 Task: Look for space in Novaya Derevnya, Russia from 14th June, 2023 to 30th June, 2023 for 5 adults in price range Rs.8000 to Rs.12000. Place can be entire place or private room with 5 bedrooms having 5 beds and 5 bathrooms. Property type can be house, flat, guest house. Amenities needed are: wifi, TV, free parkinig on premises, gym, breakfast. Booking option can be shelf check-in. Required host language is English.
Action: Mouse moved to (475, 118)
Screenshot: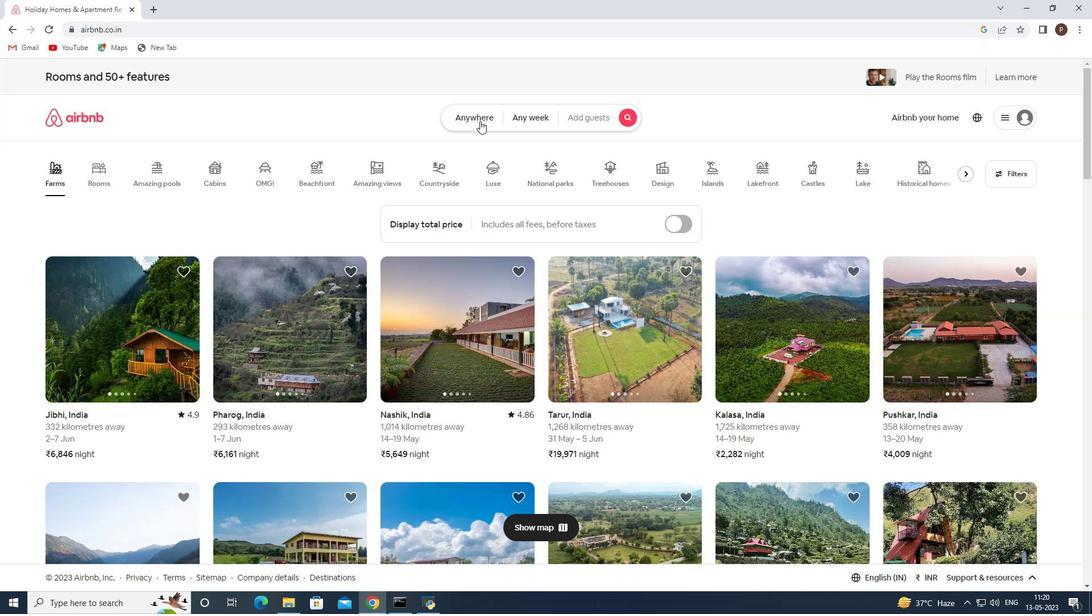 
Action: Mouse pressed left at (475, 118)
Screenshot: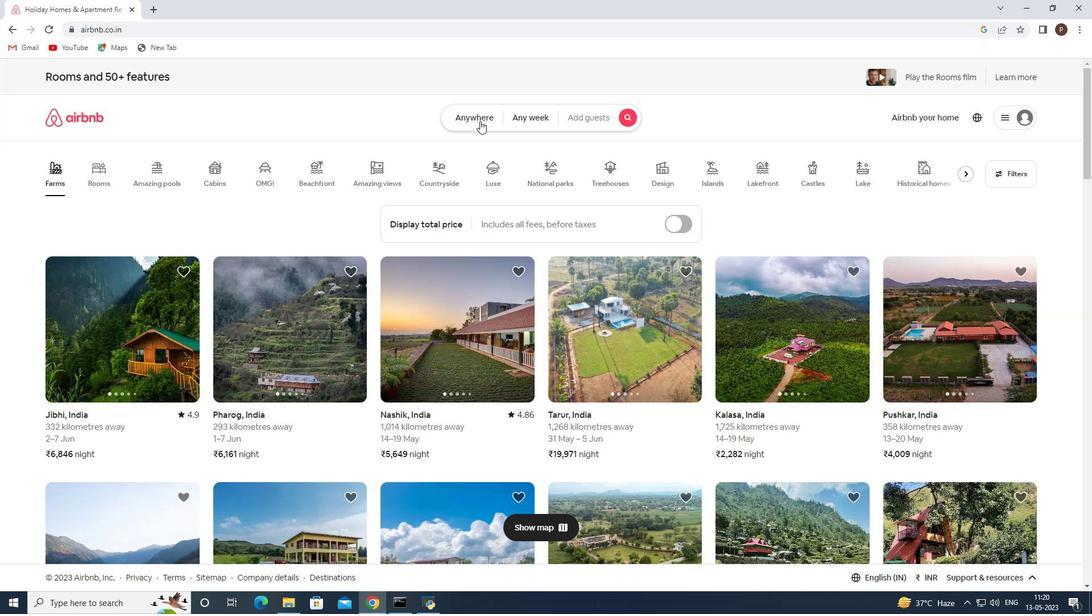 
Action: Mouse moved to (413, 166)
Screenshot: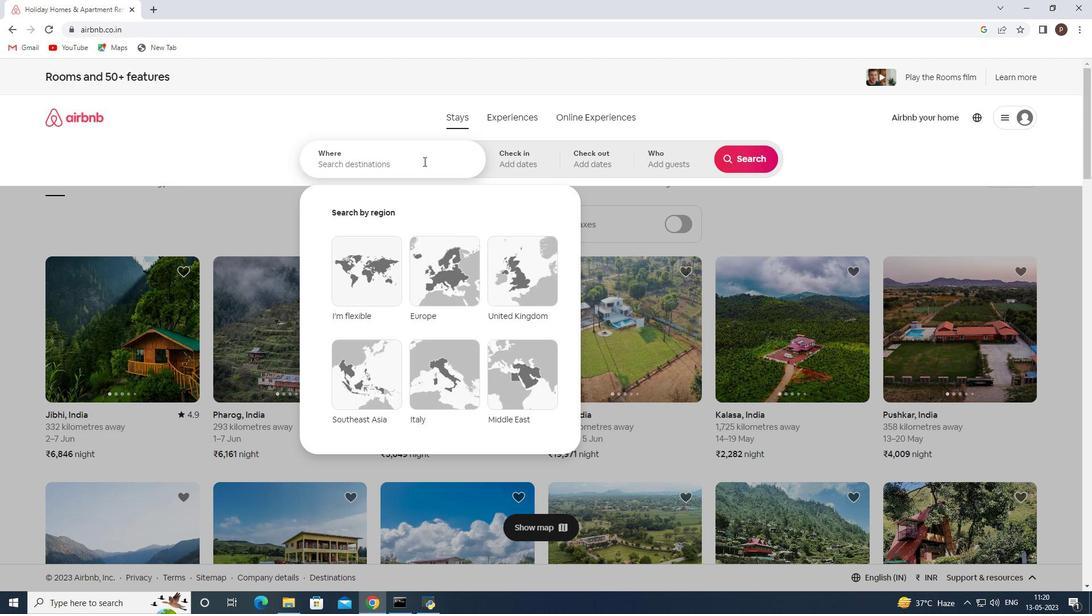 
Action: Mouse pressed left at (413, 166)
Screenshot: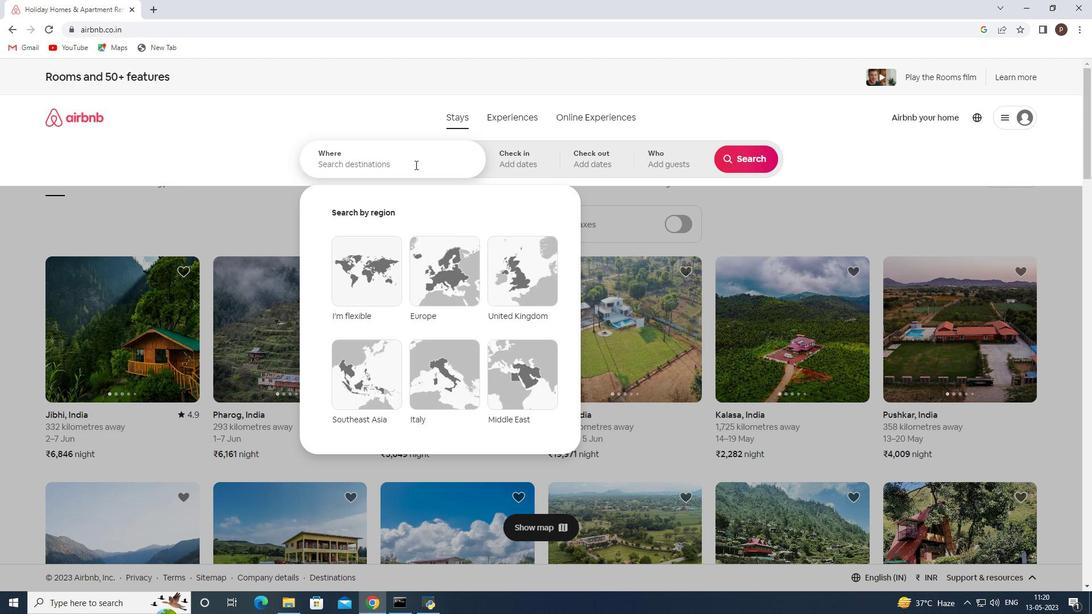 
Action: Key pressed <Key.caps_lock>N<Key.caps_lock>ovayaa<Key.backspace><Key.space><Key.caps_lock>D<Key.caps_lock>erevnya,<Key.space><Key.caps_lock>R<Key.caps_lock>ussia<Key.enter>
Screenshot: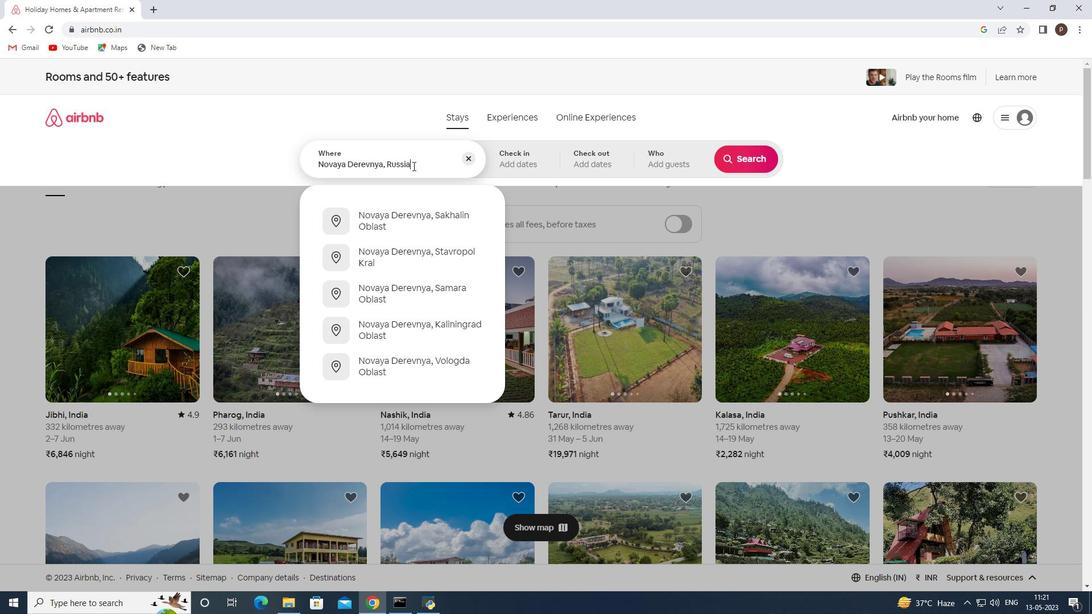 
Action: Mouse moved to (647, 353)
Screenshot: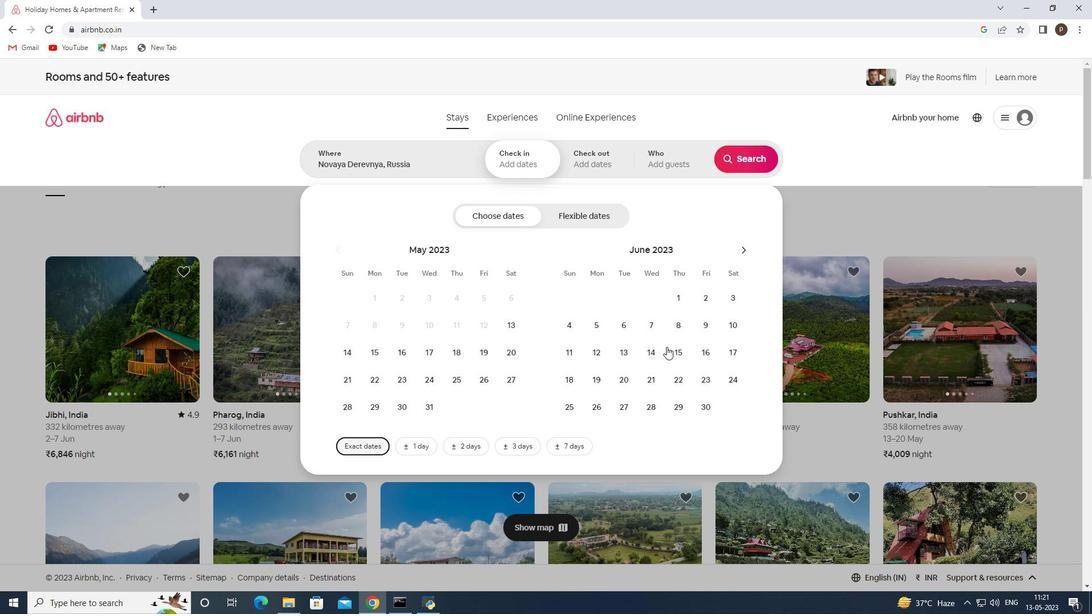 
Action: Mouse pressed left at (647, 353)
Screenshot: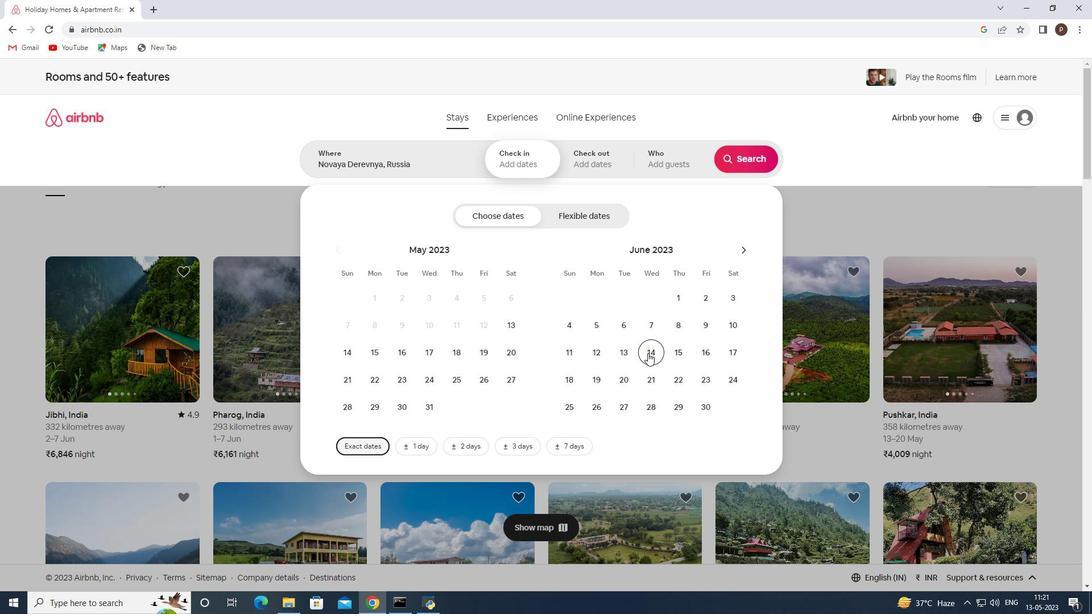 
Action: Mouse moved to (702, 407)
Screenshot: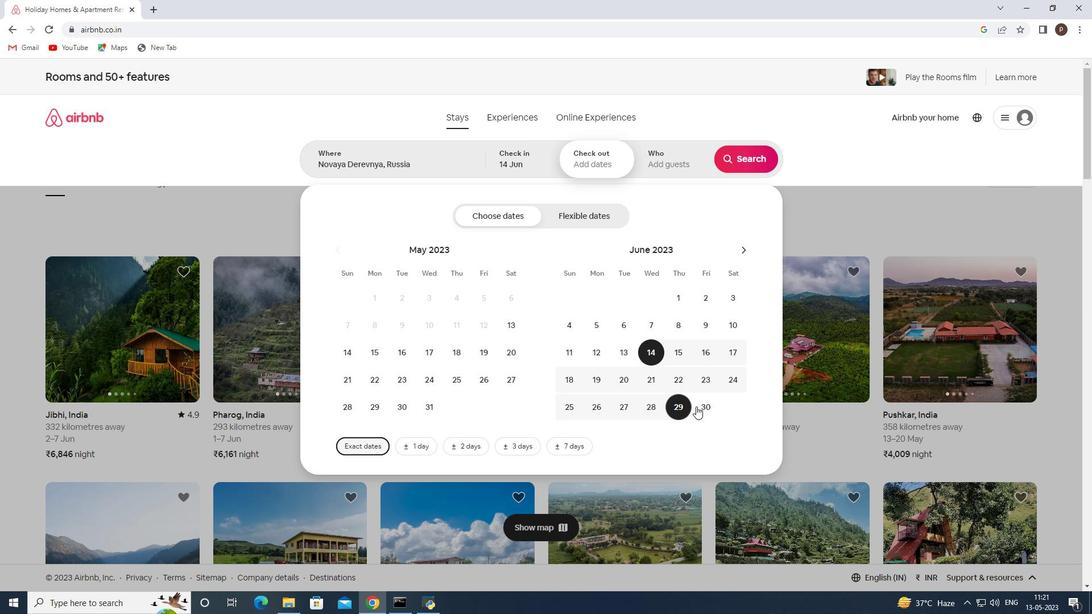 
Action: Mouse pressed left at (702, 407)
Screenshot: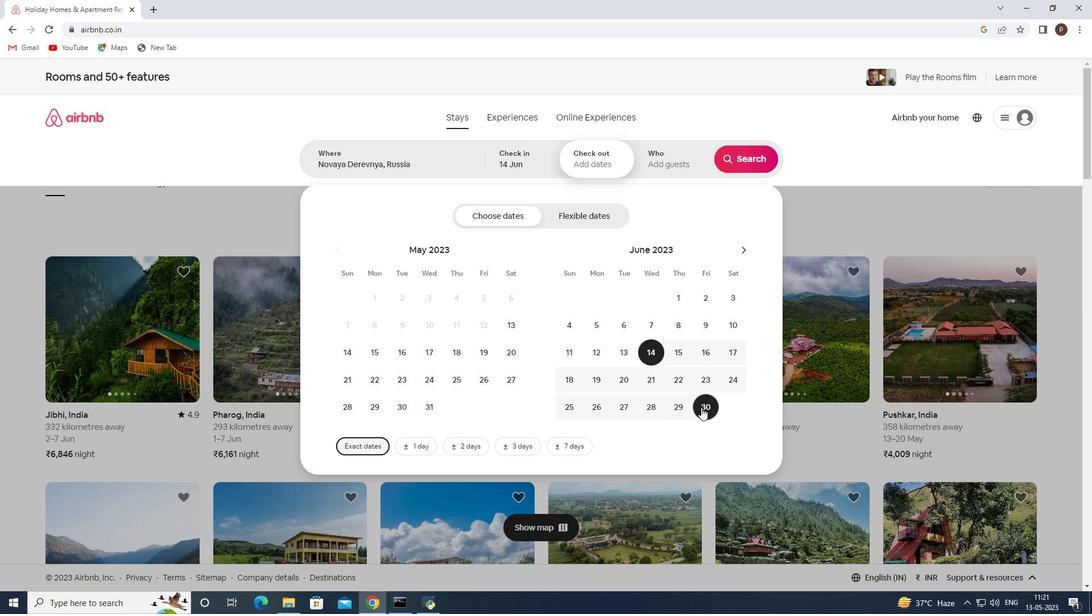
Action: Mouse moved to (656, 160)
Screenshot: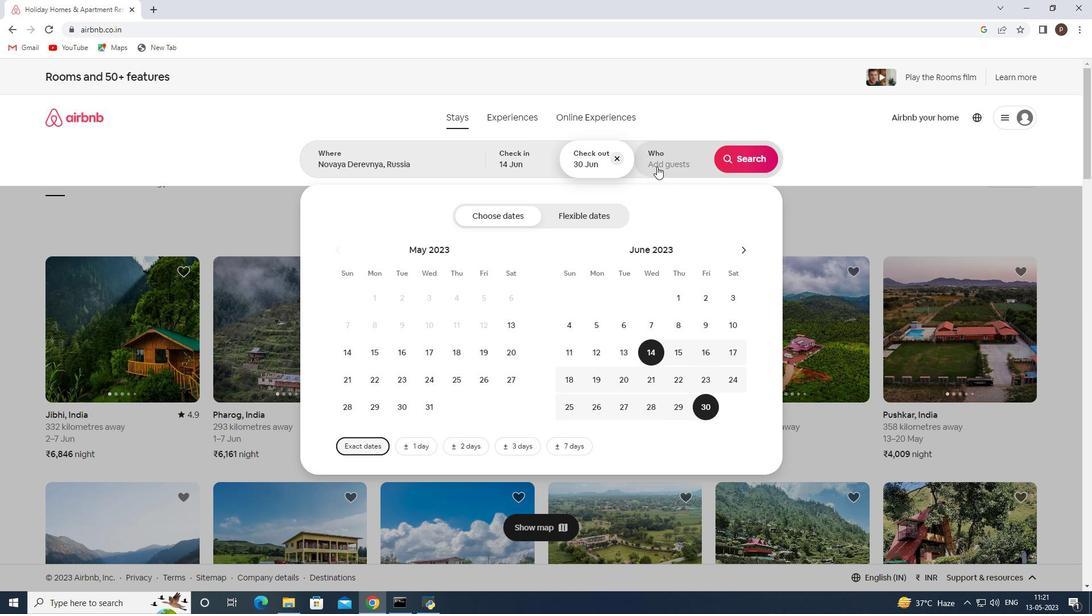 
Action: Mouse pressed left at (656, 160)
Screenshot: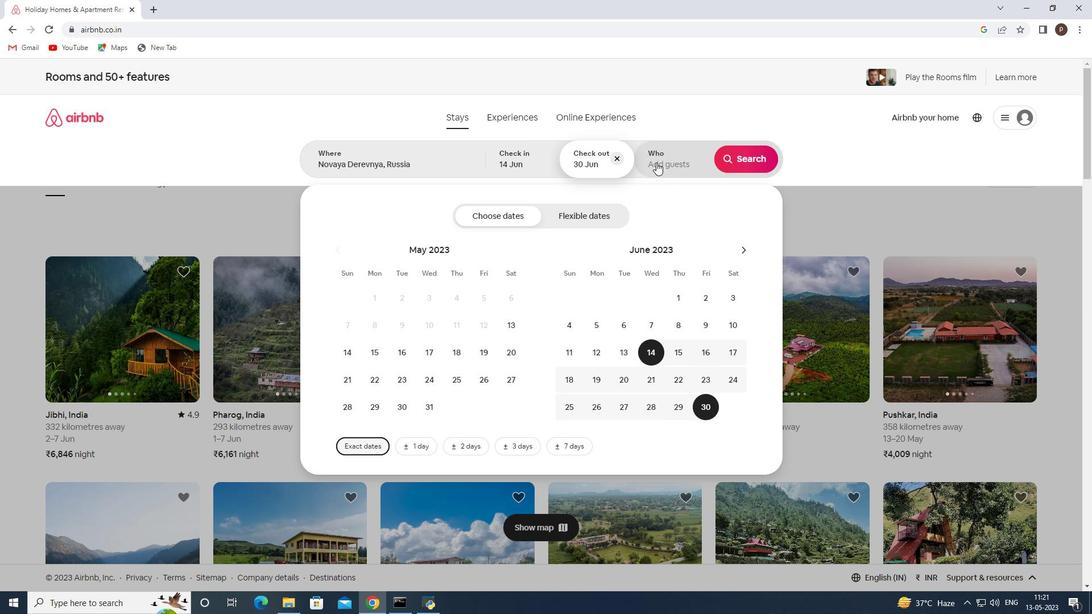 
Action: Mouse moved to (746, 219)
Screenshot: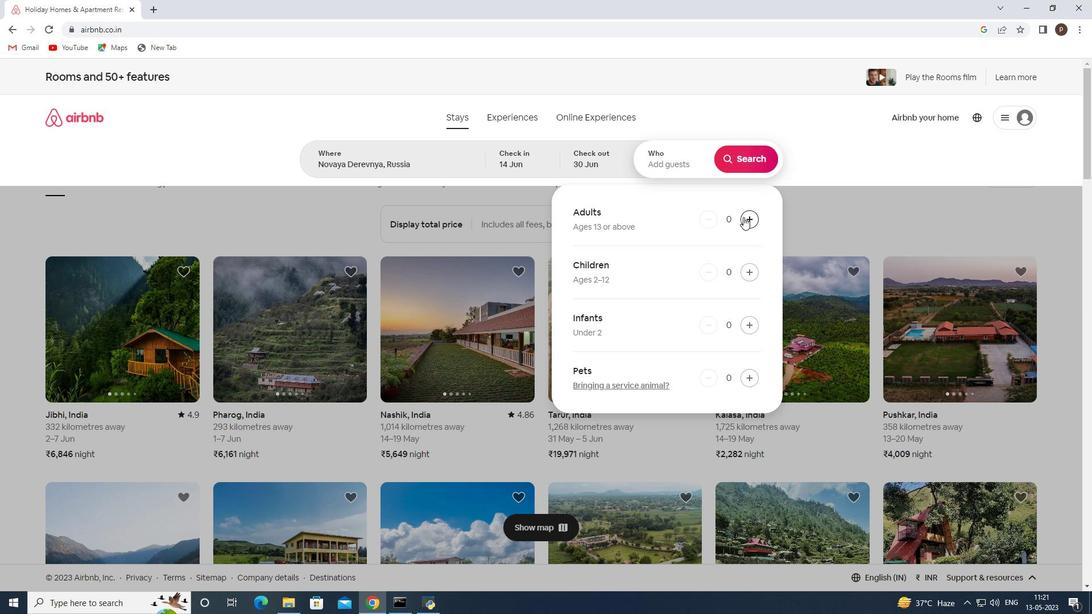 
Action: Mouse pressed left at (746, 219)
Screenshot: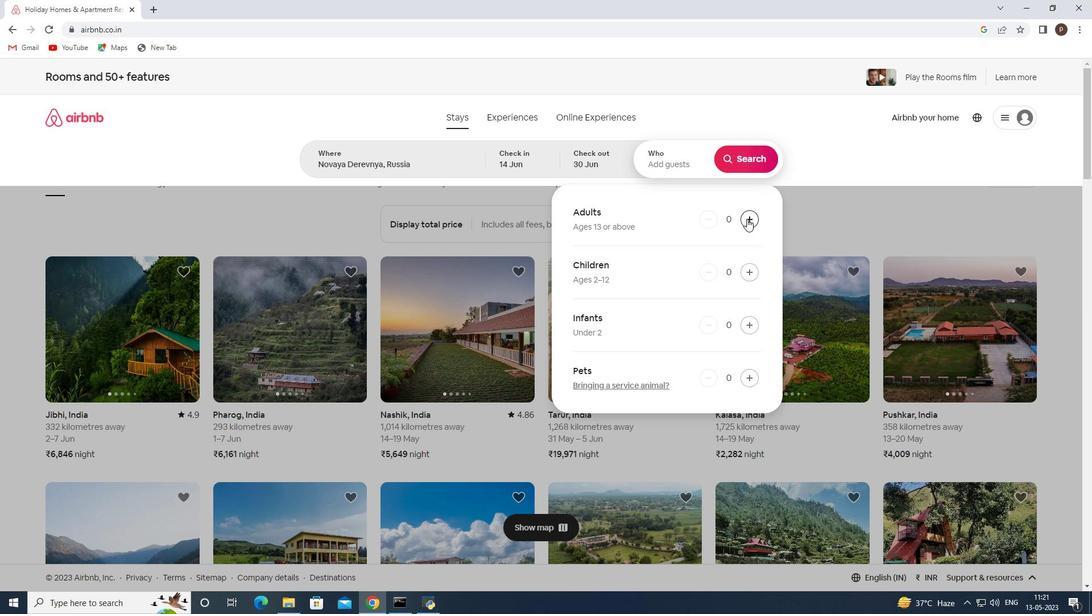 
Action: Mouse pressed left at (746, 219)
Screenshot: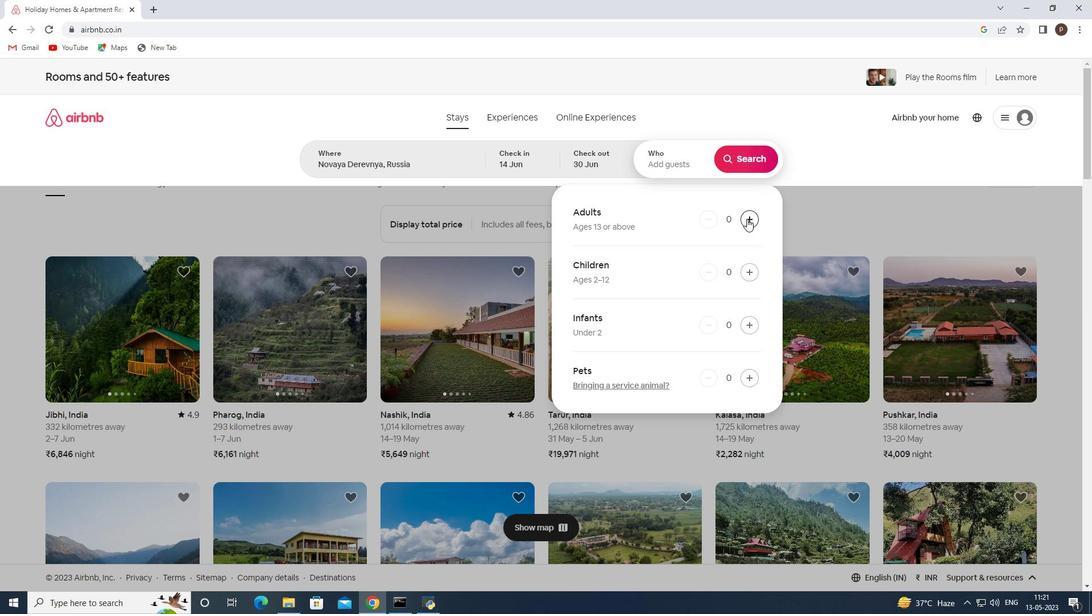 
Action: Mouse pressed left at (746, 219)
Screenshot: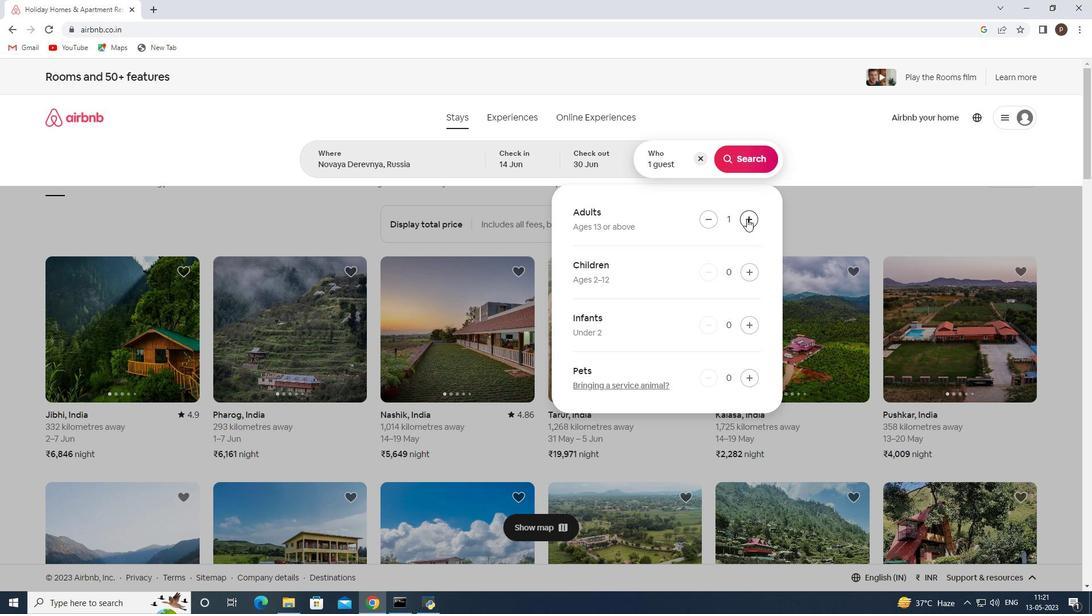 
Action: Mouse pressed left at (746, 219)
Screenshot: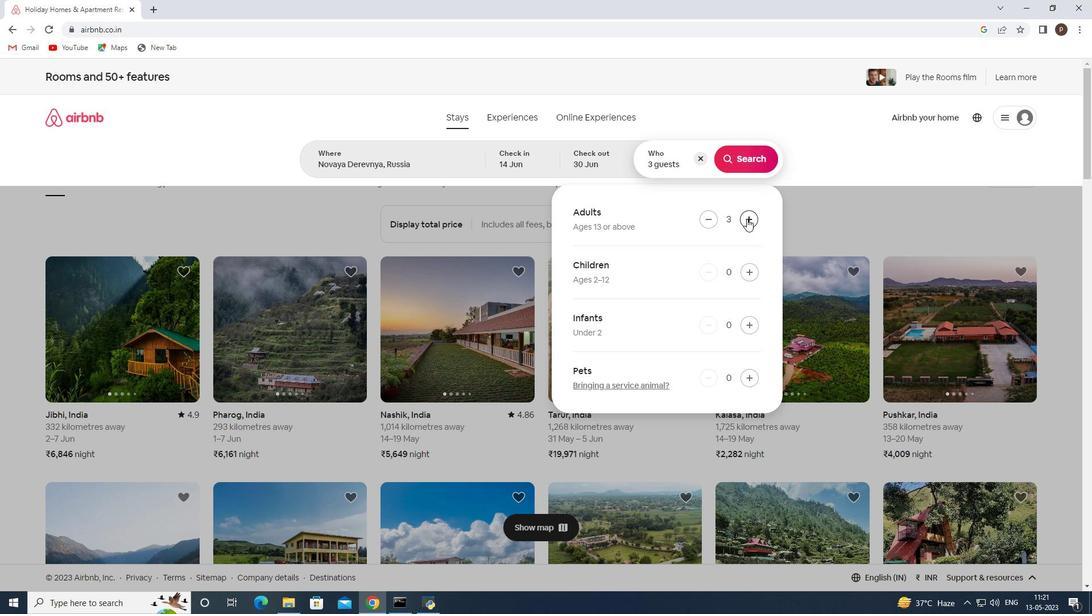 
Action: Mouse pressed left at (746, 219)
Screenshot: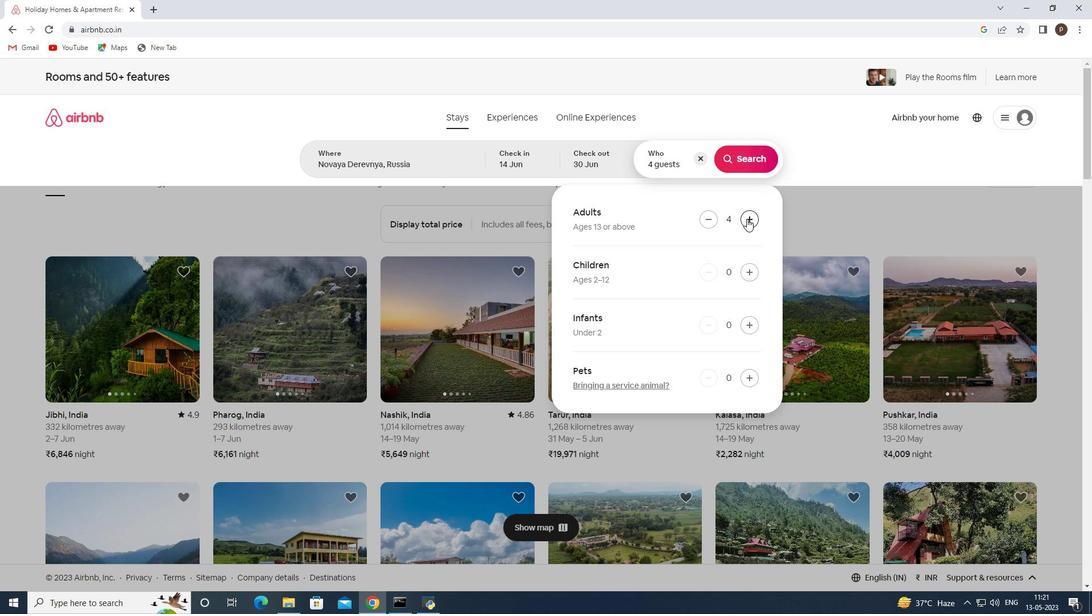 
Action: Mouse moved to (760, 164)
Screenshot: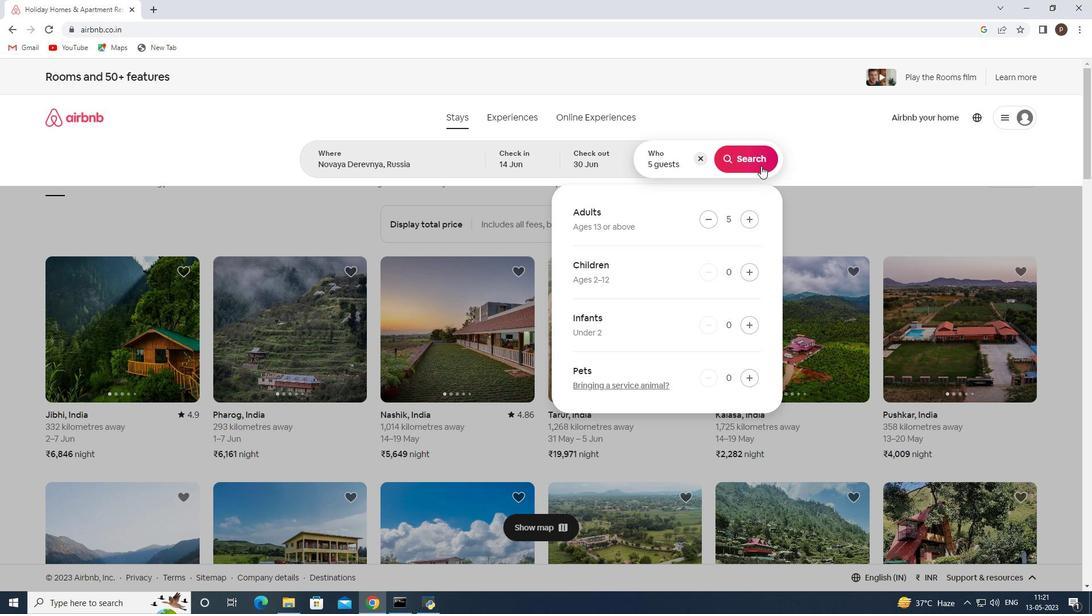 
Action: Mouse pressed left at (760, 164)
Screenshot: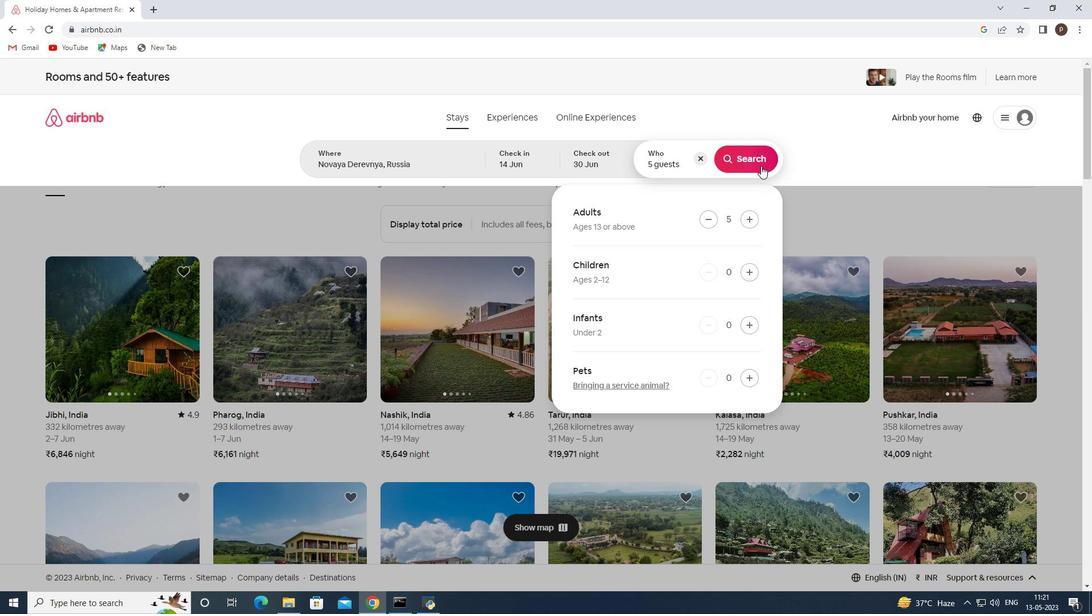 
Action: Mouse moved to (1027, 129)
Screenshot: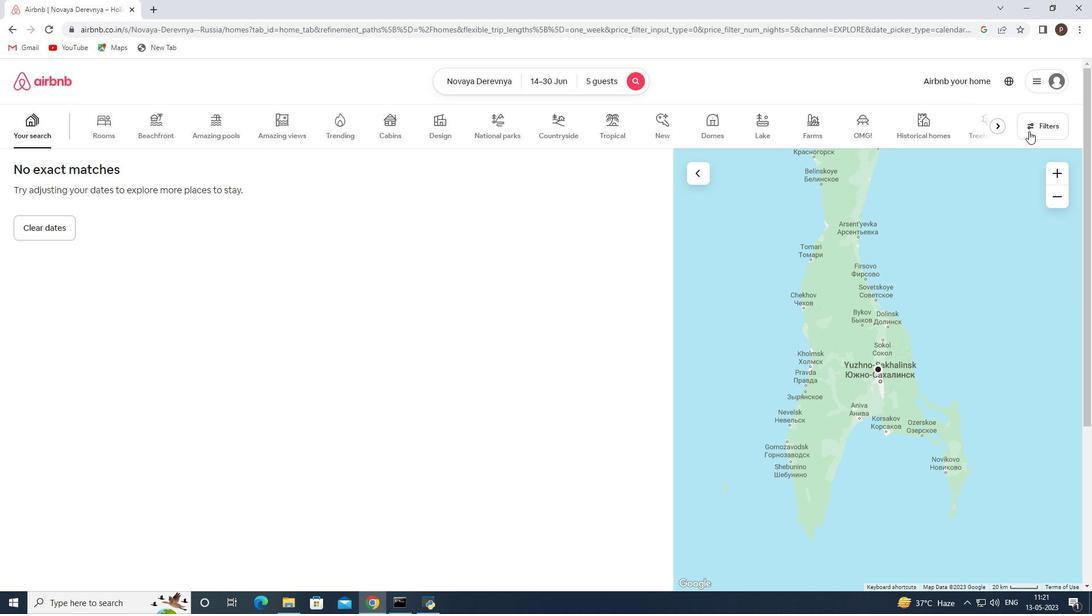 
Action: Mouse pressed left at (1027, 129)
Screenshot: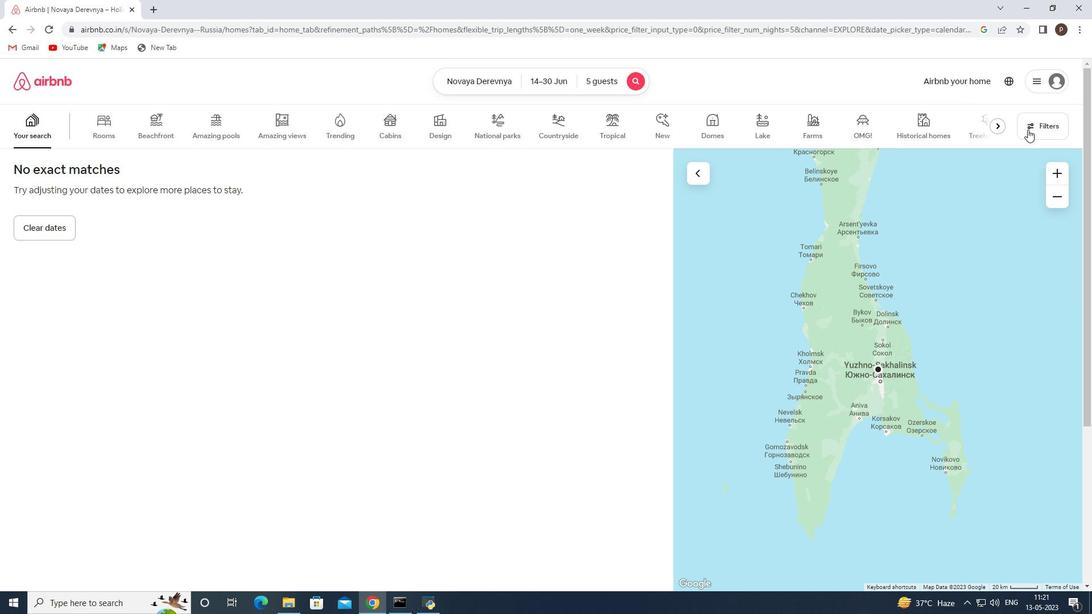 
Action: Mouse moved to (390, 403)
Screenshot: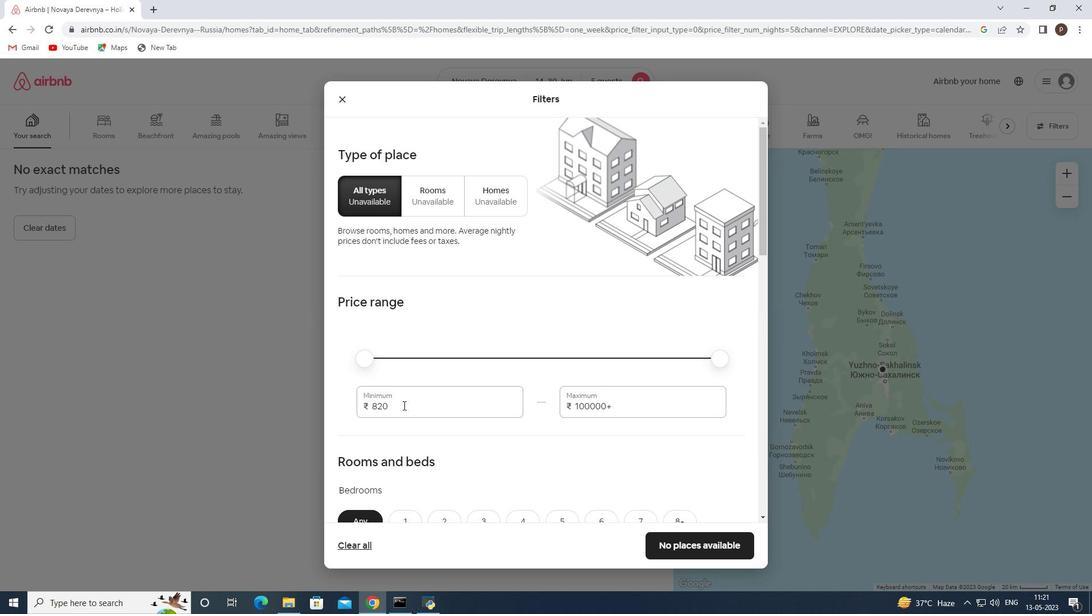 
Action: Mouse pressed left at (390, 403)
Screenshot: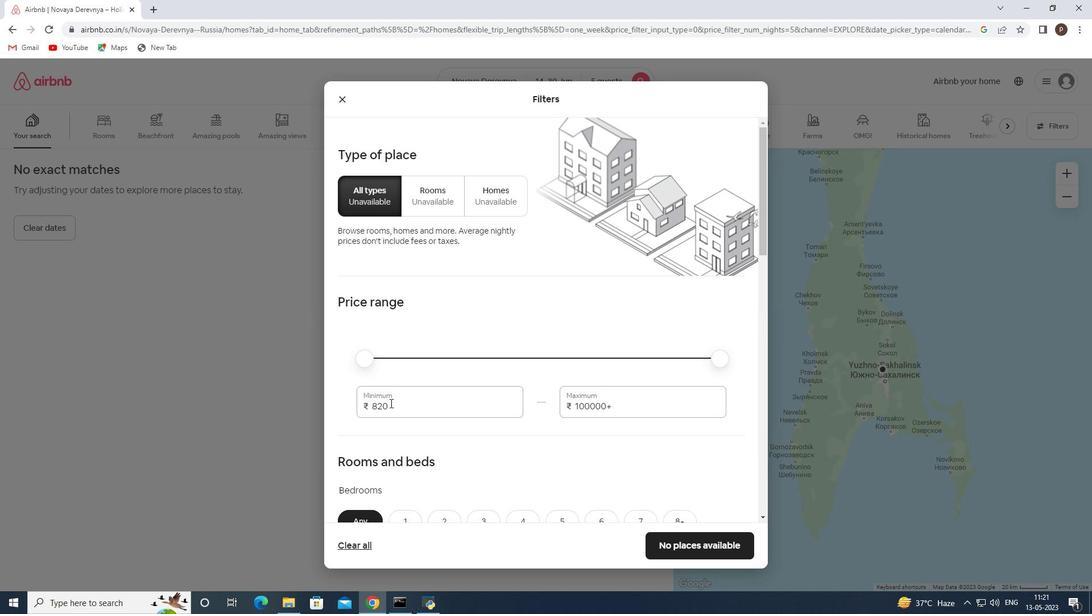 
Action: Mouse pressed left at (390, 403)
Screenshot: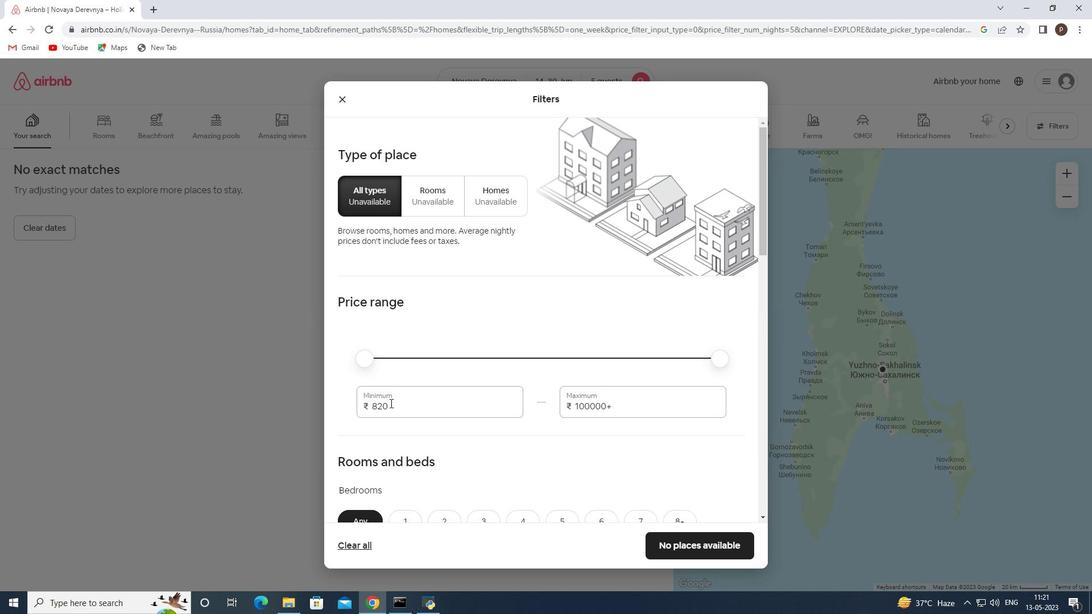
Action: Key pressed 8000<Key.tab>12000
Screenshot: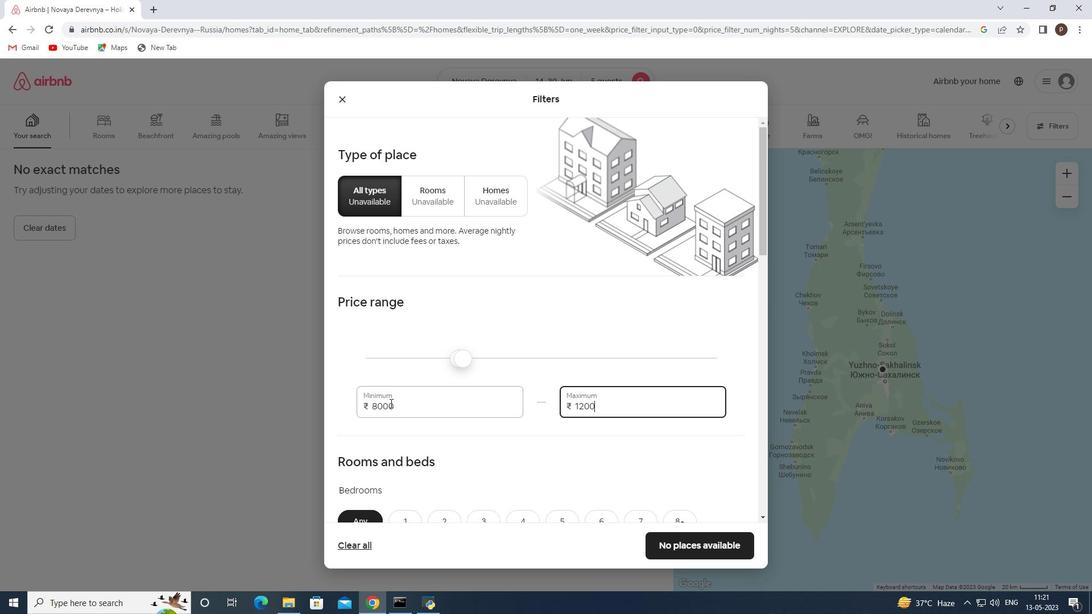 
Action: Mouse scrolled (390, 402) with delta (0, 0)
Screenshot: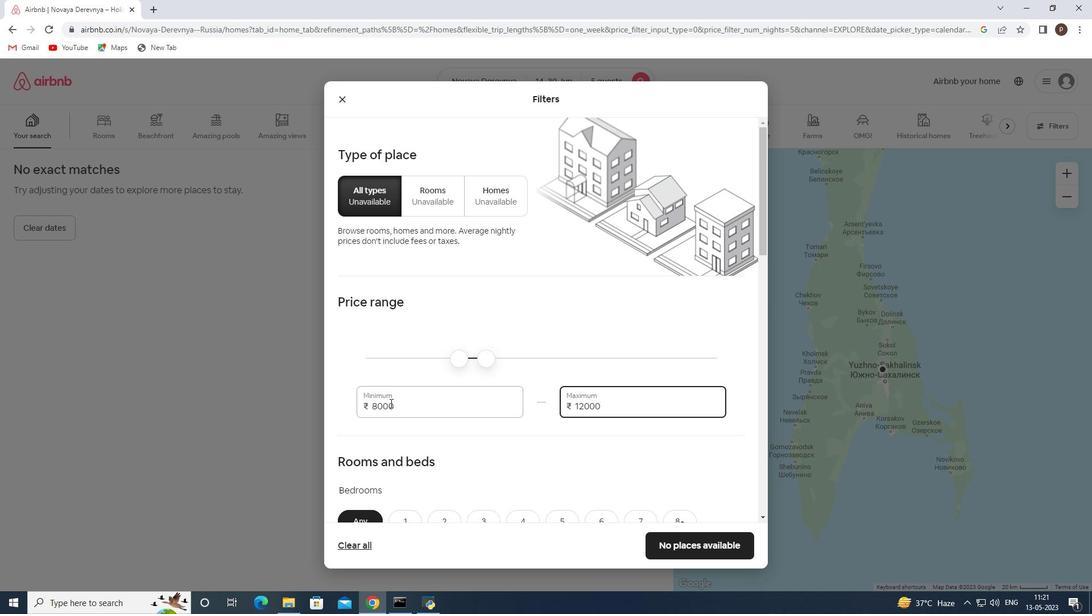 
Action: Mouse moved to (409, 391)
Screenshot: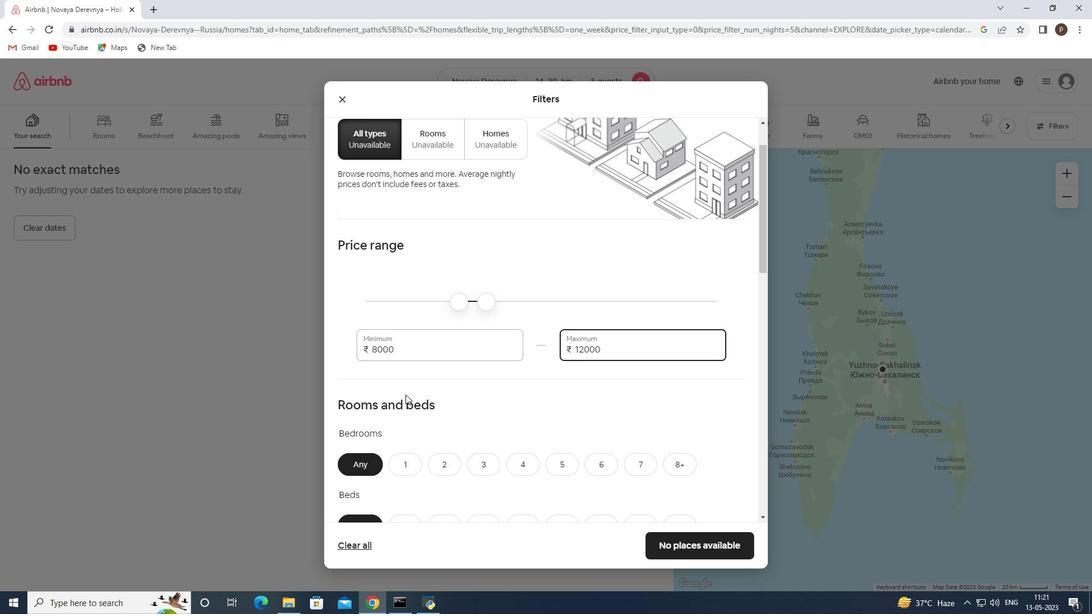 
Action: Mouse scrolled (409, 390) with delta (0, 0)
Screenshot: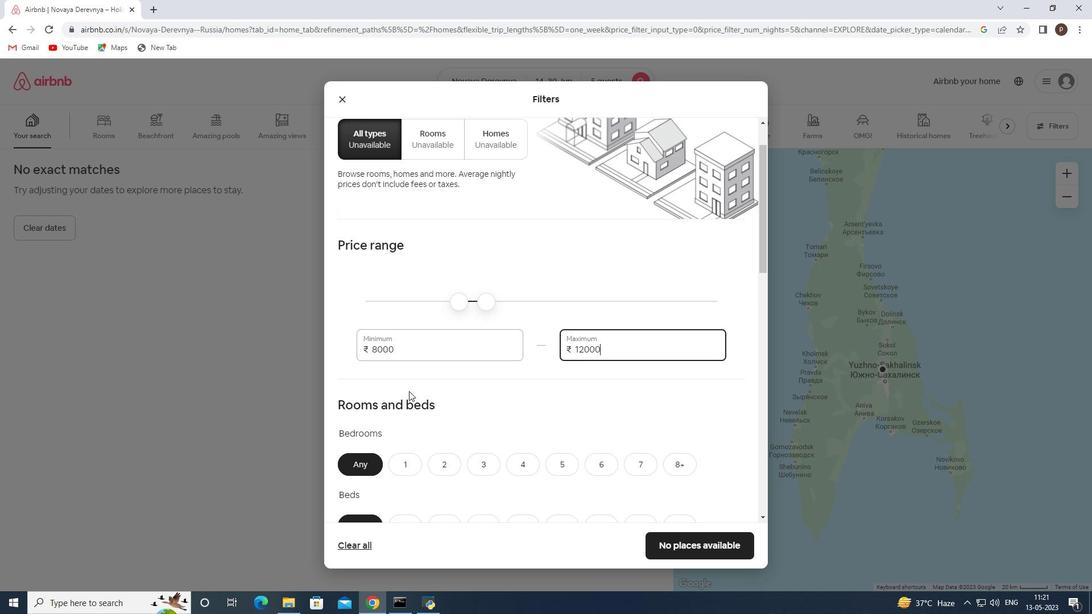 
Action: Mouse scrolled (409, 390) with delta (0, 0)
Screenshot: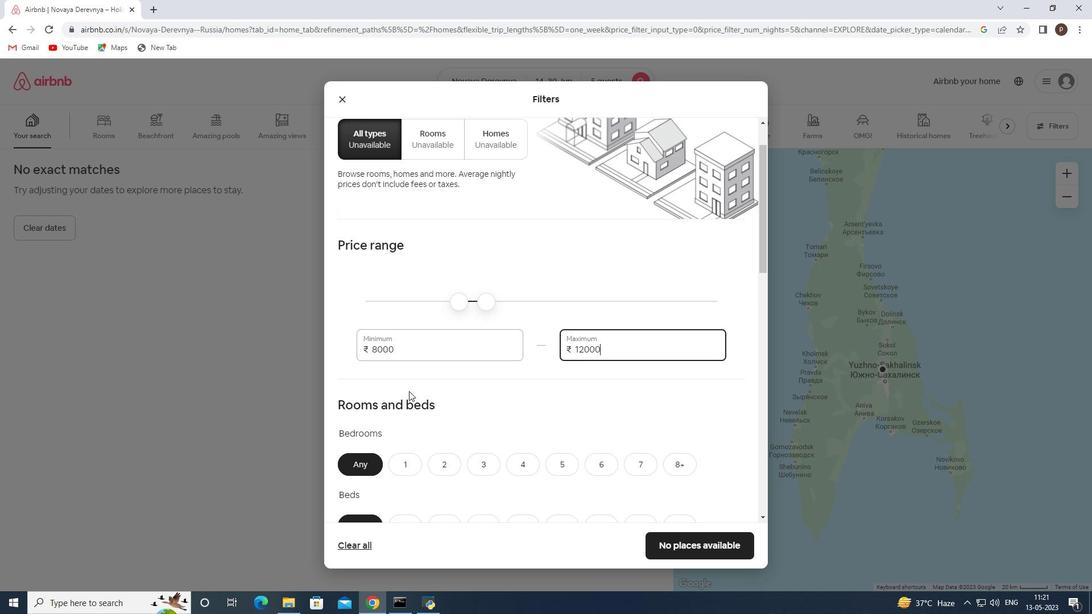 
Action: Mouse scrolled (409, 390) with delta (0, 0)
Screenshot: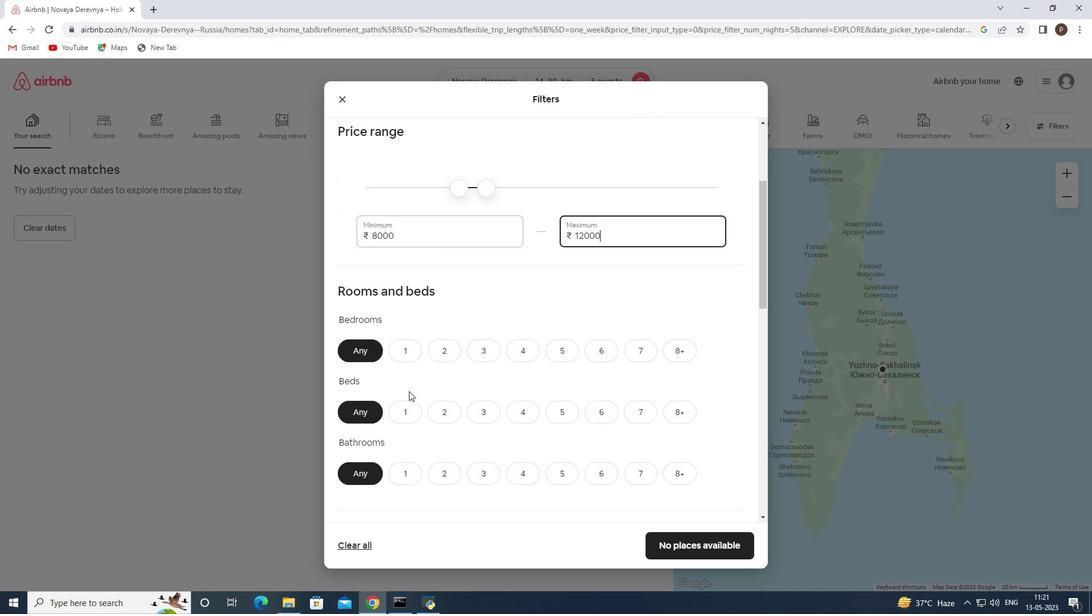 
Action: Mouse moved to (562, 303)
Screenshot: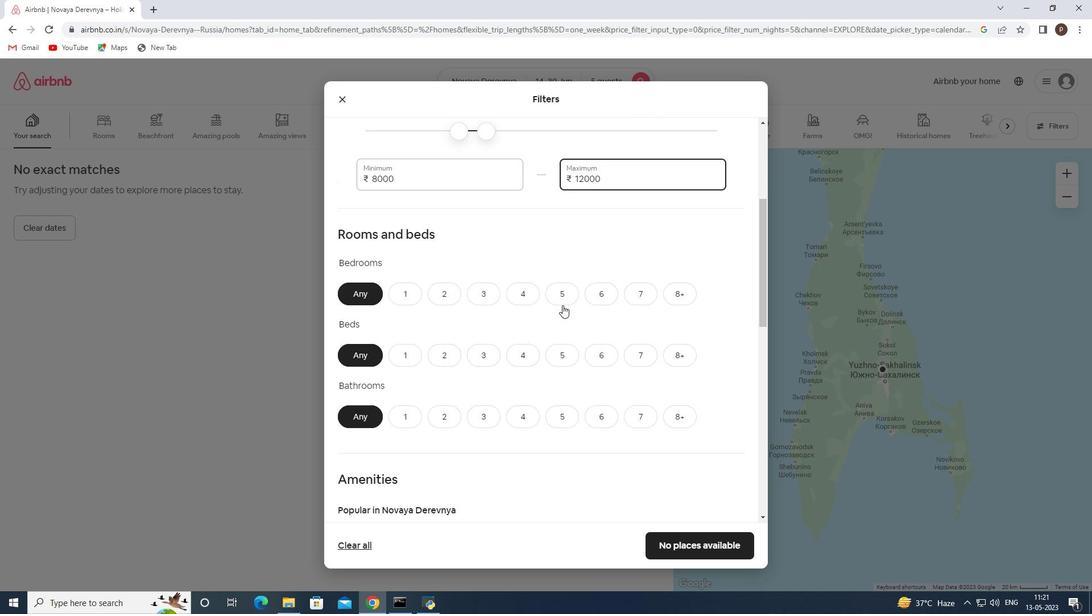 
Action: Mouse pressed left at (562, 303)
Screenshot: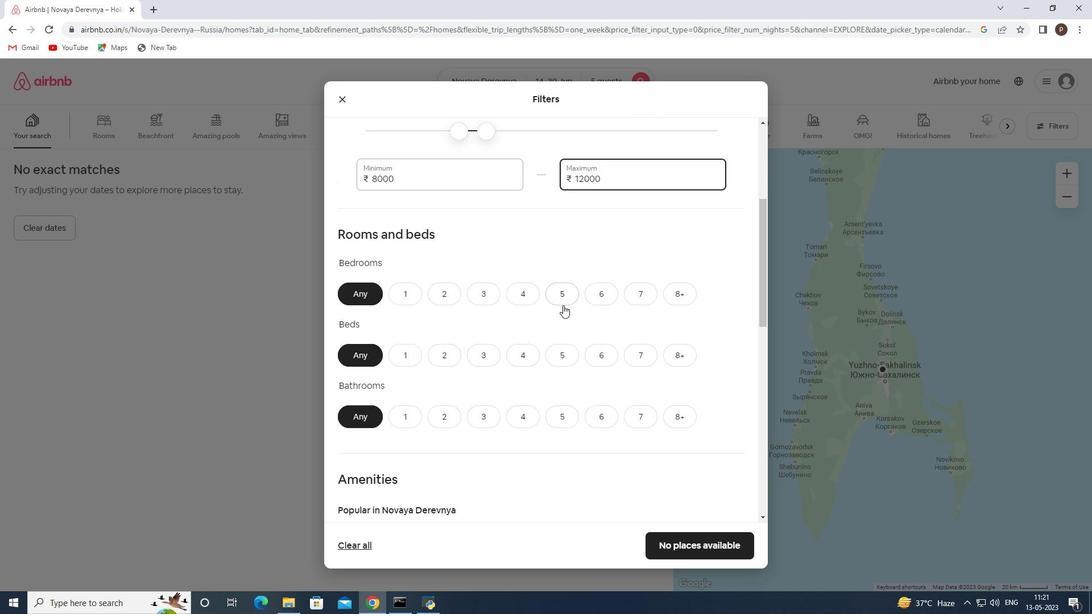 
Action: Mouse moved to (571, 361)
Screenshot: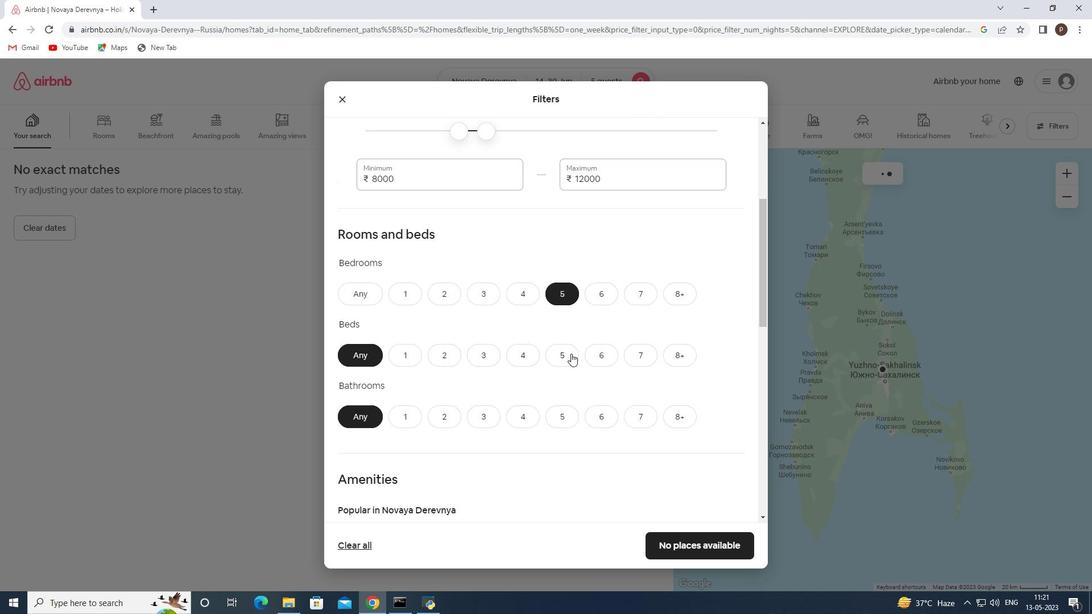 
Action: Mouse pressed left at (571, 361)
Screenshot: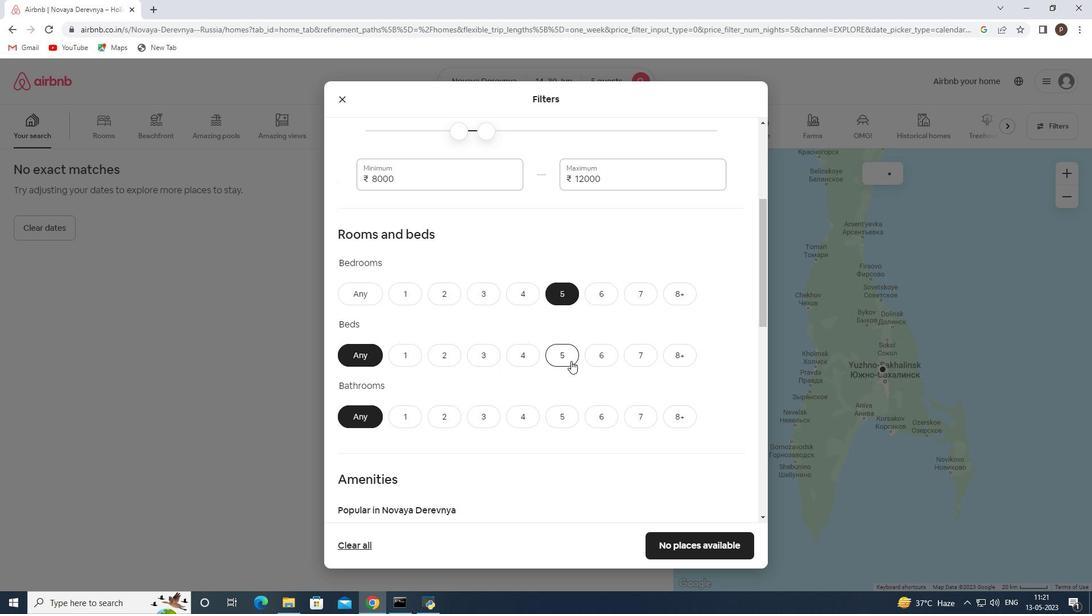 
Action: Mouse moved to (567, 418)
Screenshot: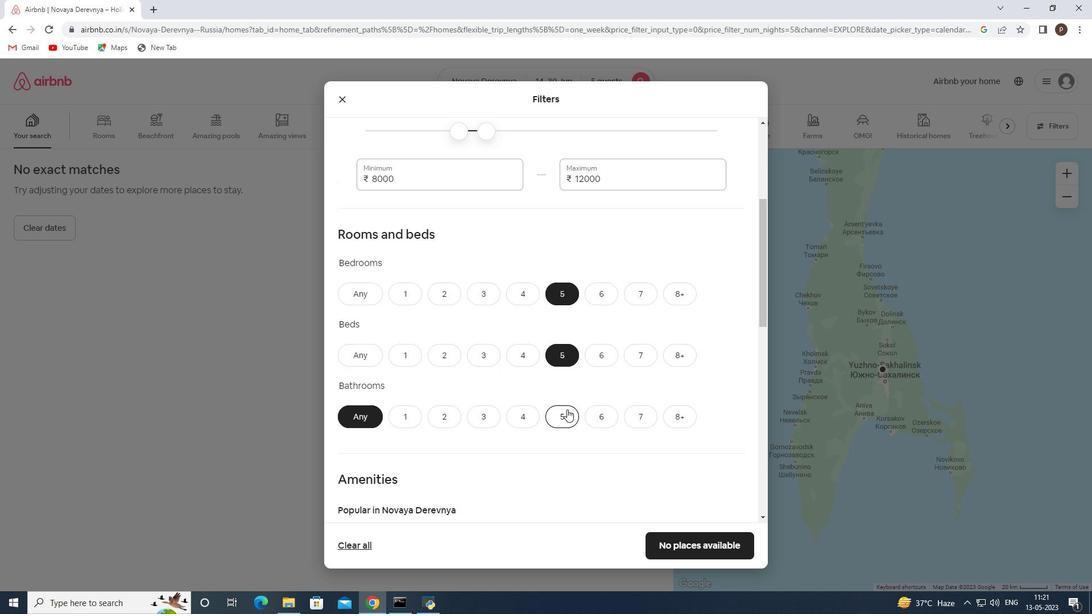 
Action: Mouse pressed left at (567, 418)
Screenshot: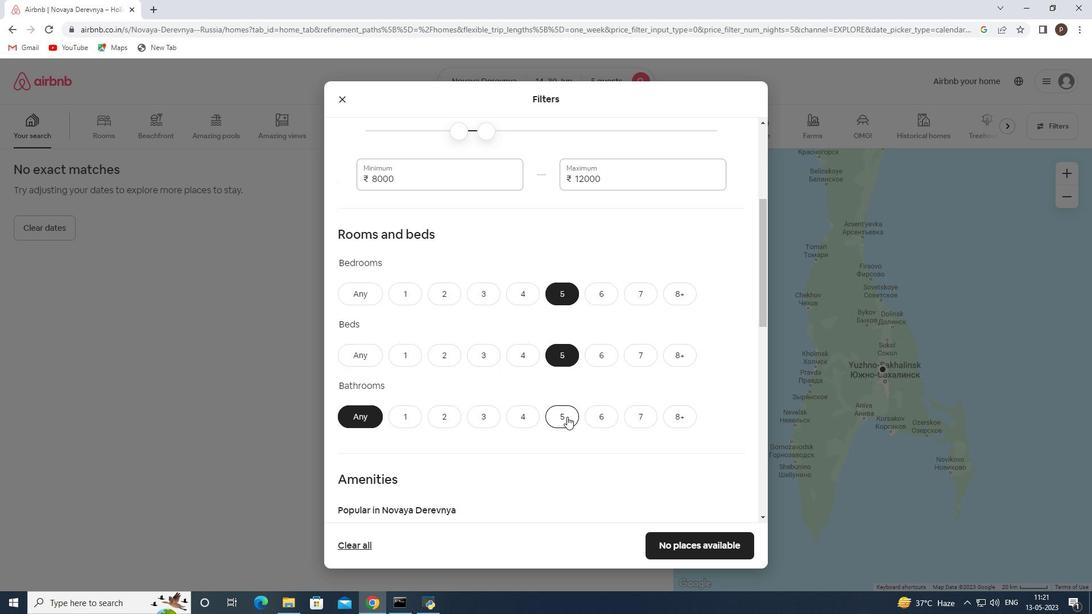 
Action: Mouse scrolled (567, 417) with delta (0, 0)
Screenshot: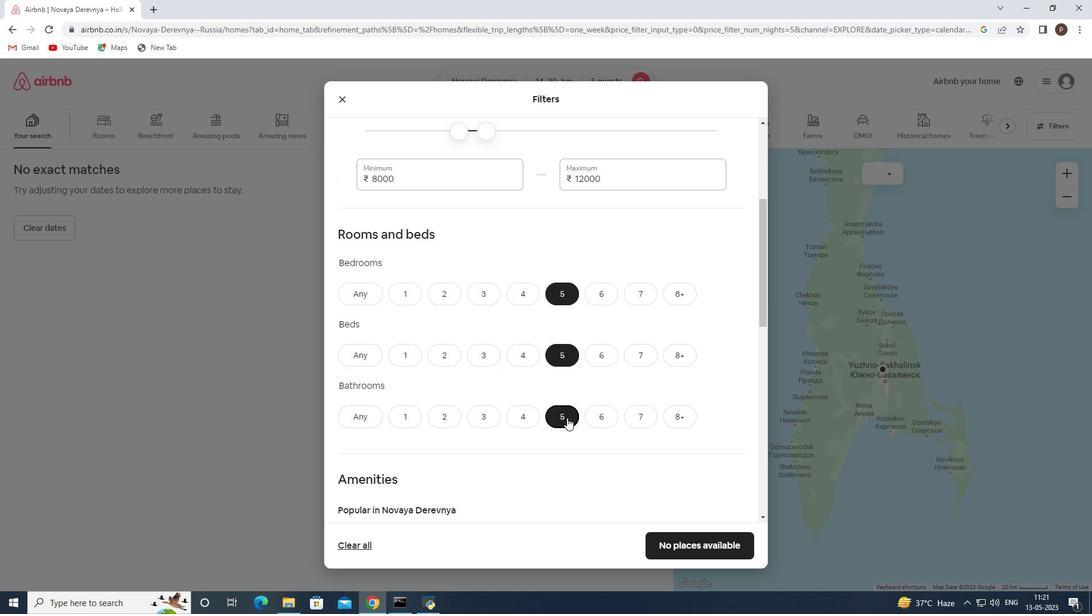 
Action: Mouse scrolled (567, 417) with delta (0, 0)
Screenshot: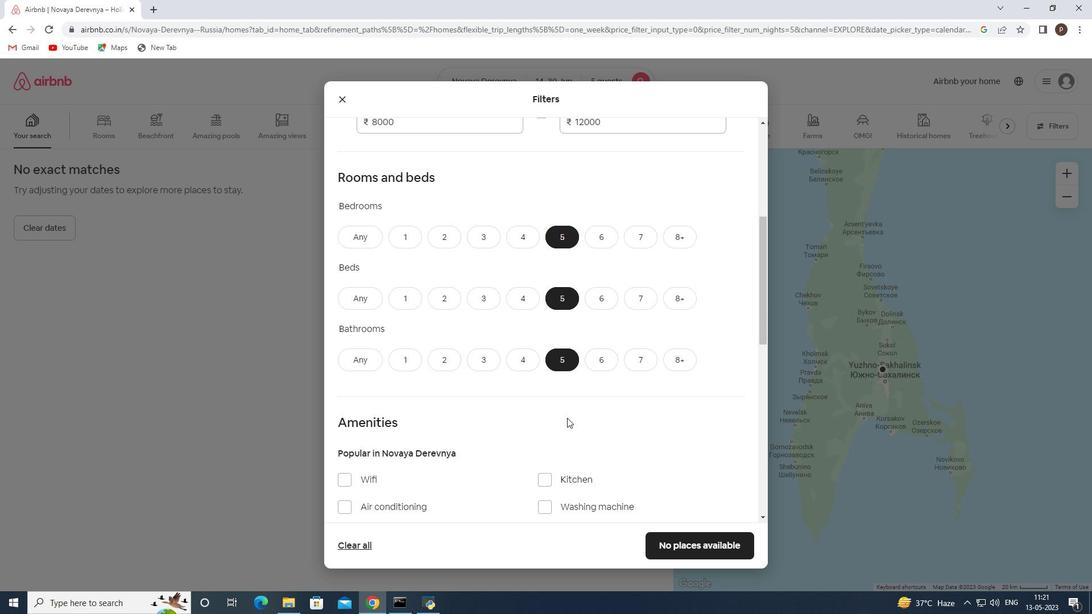 
Action: Mouse moved to (556, 405)
Screenshot: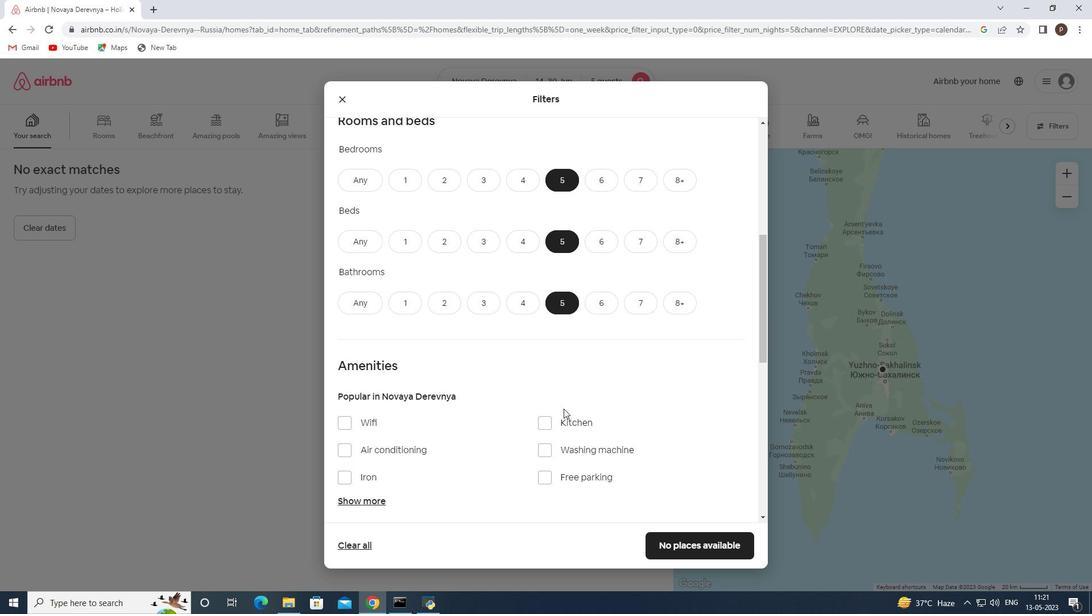 
Action: Mouse scrolled (556, 404) with delta (0, 0)
Screenshot: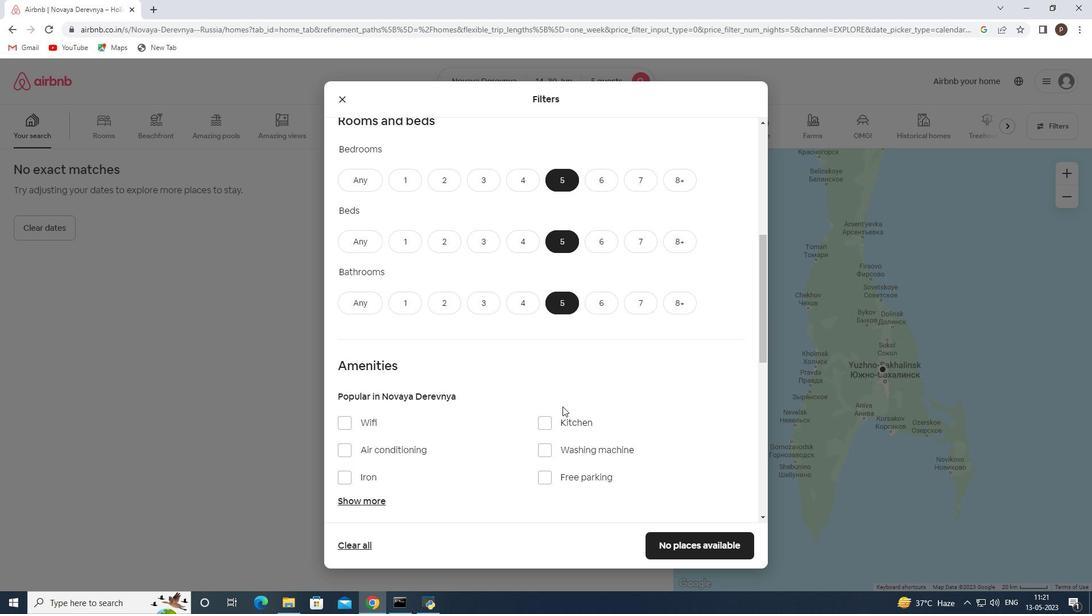 
Action: Mouse moved to (343, 366)
Screenshot: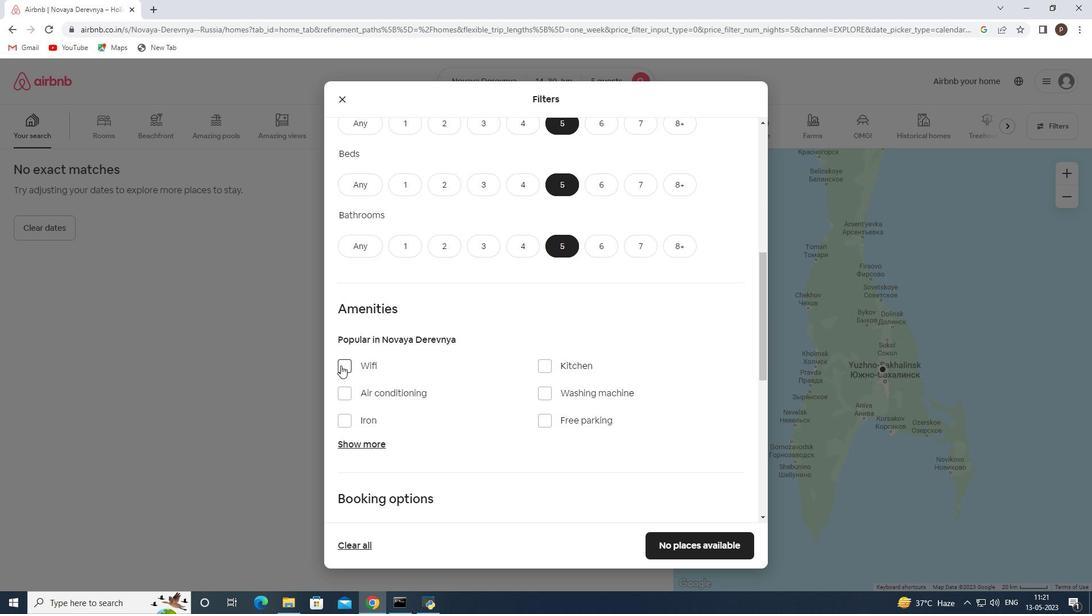 
Action: Mouse pressed left at (343, 366)
Screenshot: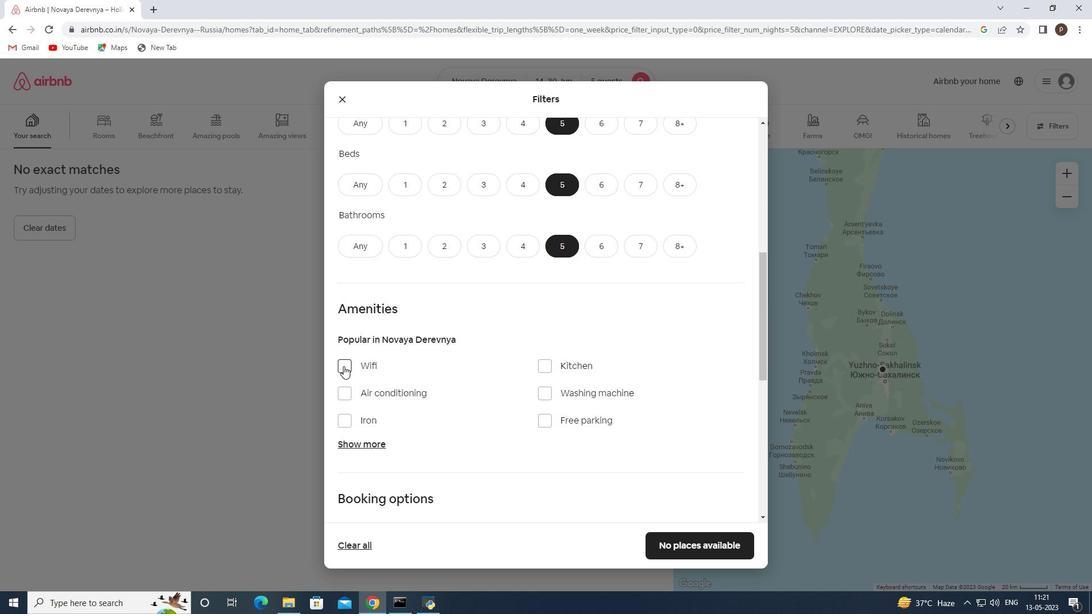 
Action: Mouse moved to (534, 420)
Screenshot: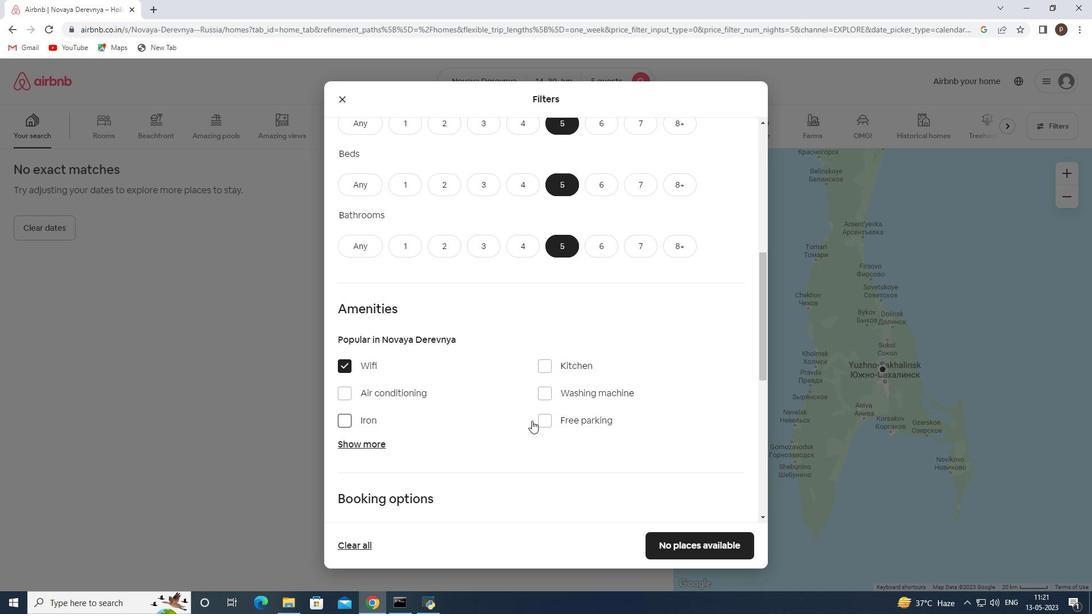 
Action: Mouse pressed left at (534, 420)
Screenshot: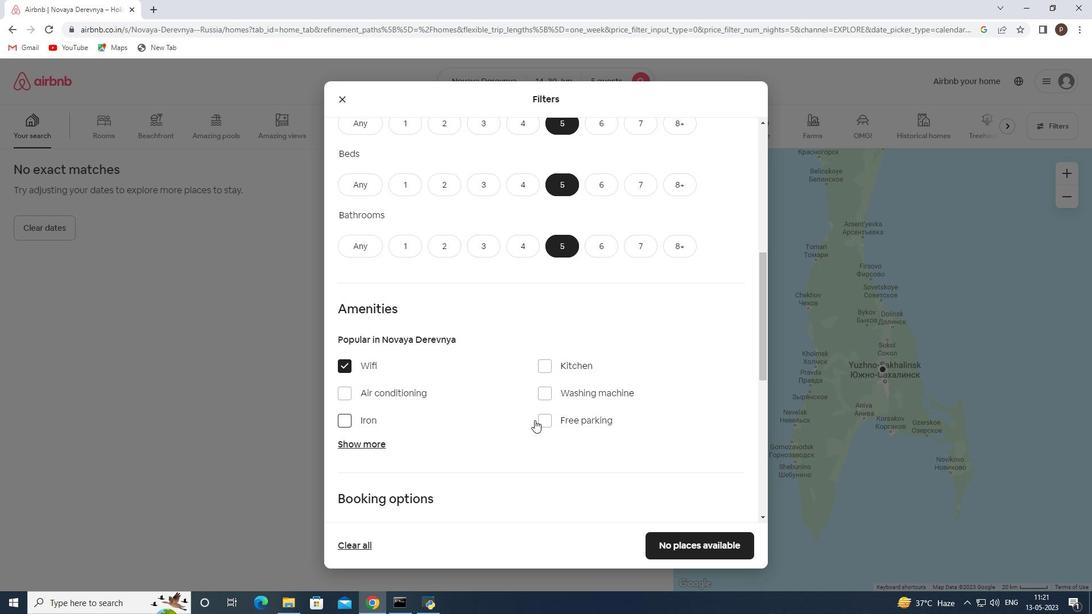 
Action: Mouse moved to (538, 420)
Screenshot: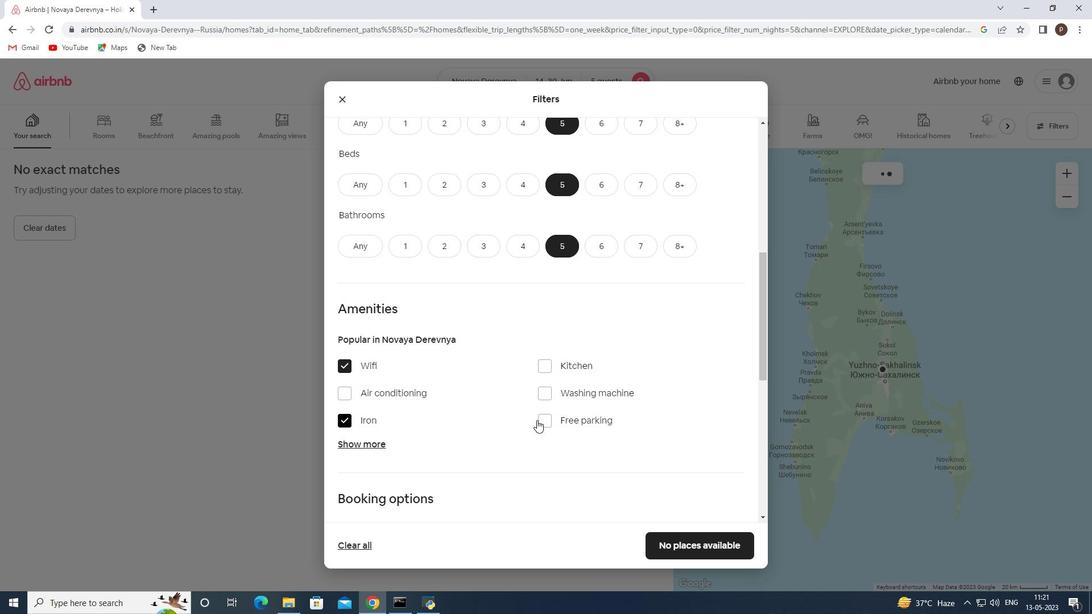 
Action: Mouse pressed left at (538, 420)
Screenshot: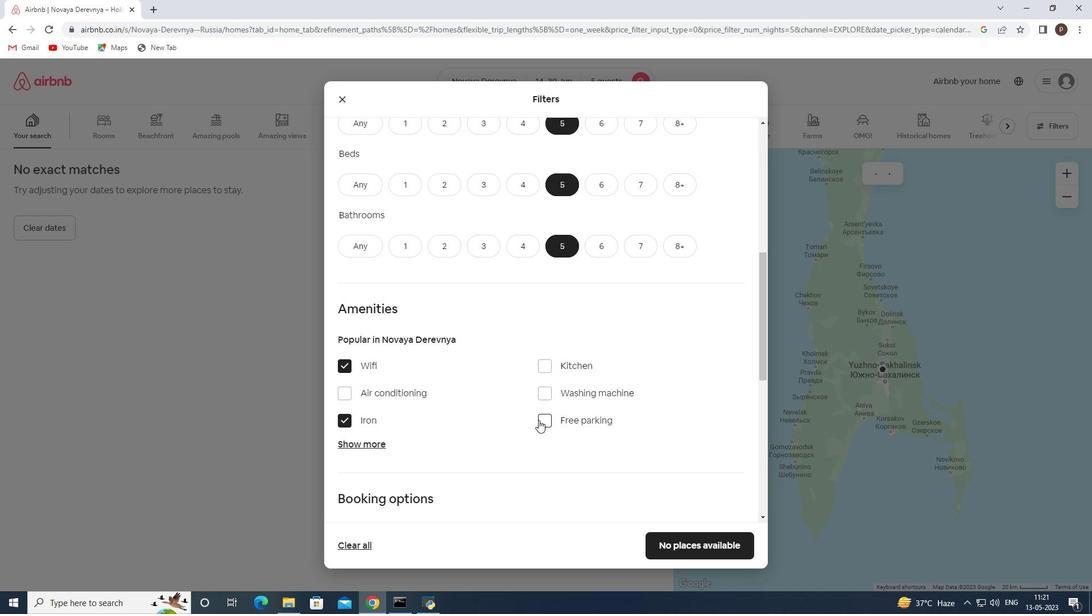 
Action: Mouse moved to (401, 417)
Screenshot: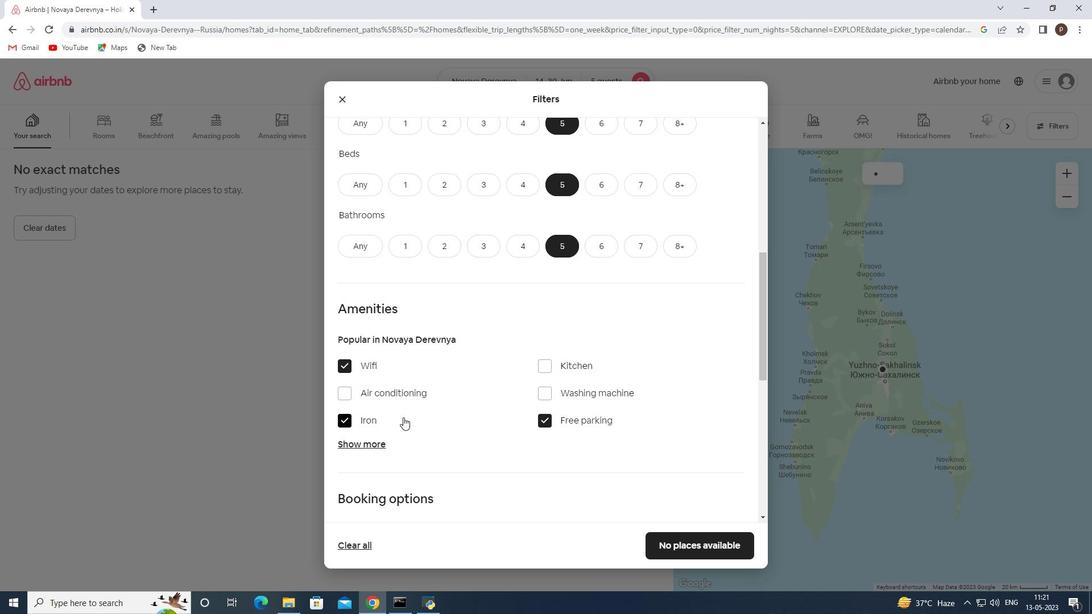 
Action: Mouse pressed left at (401, 417)
Screenshot: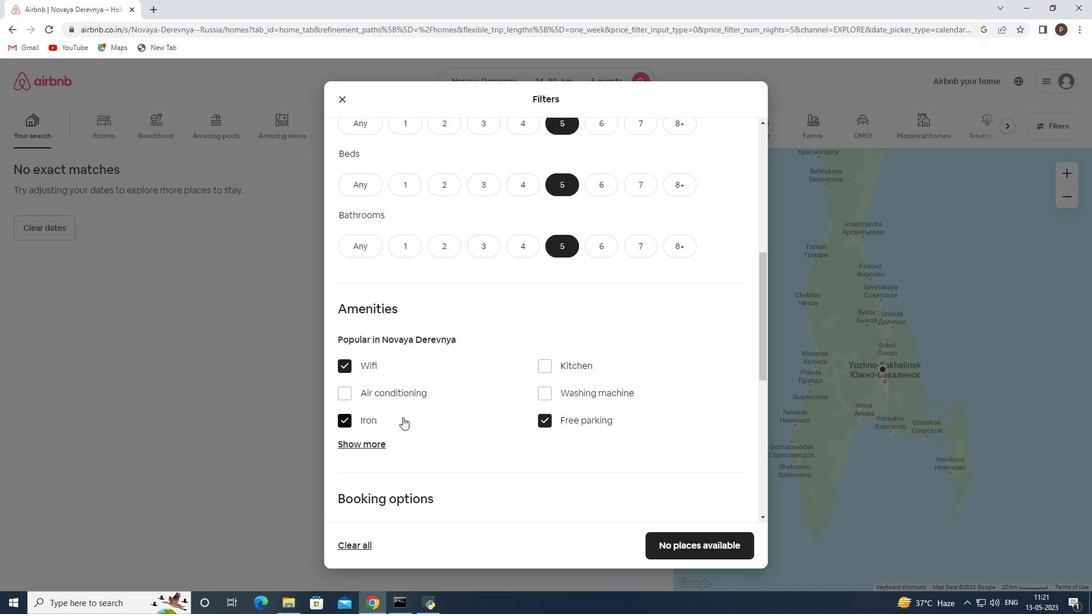 
Action: Mouse moved to (365, 446)
Screenshot: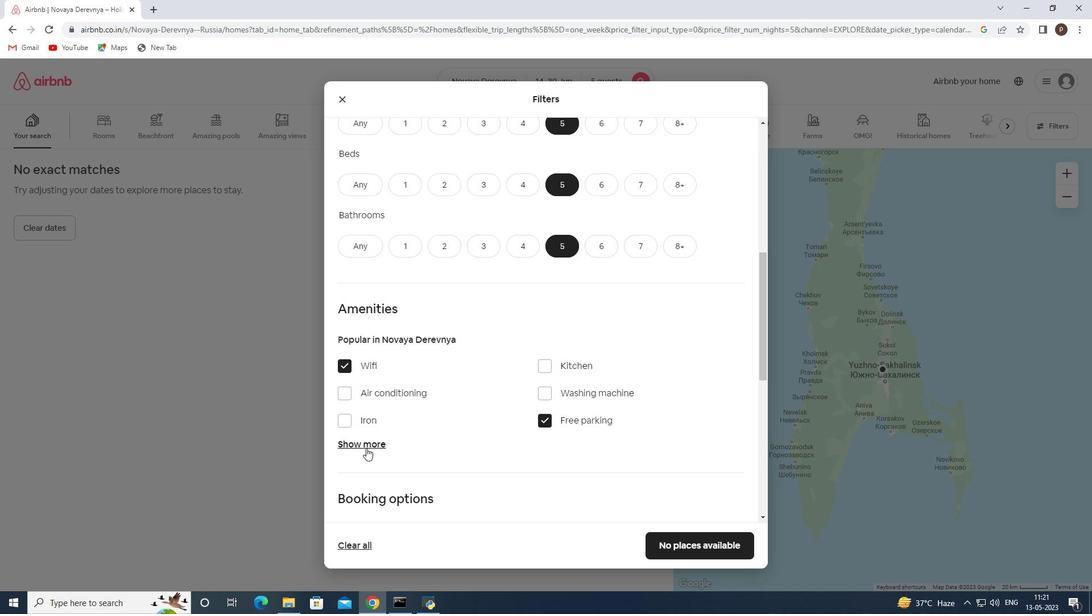
Action: Mouse pressed left at (365, 446)
Screenshot: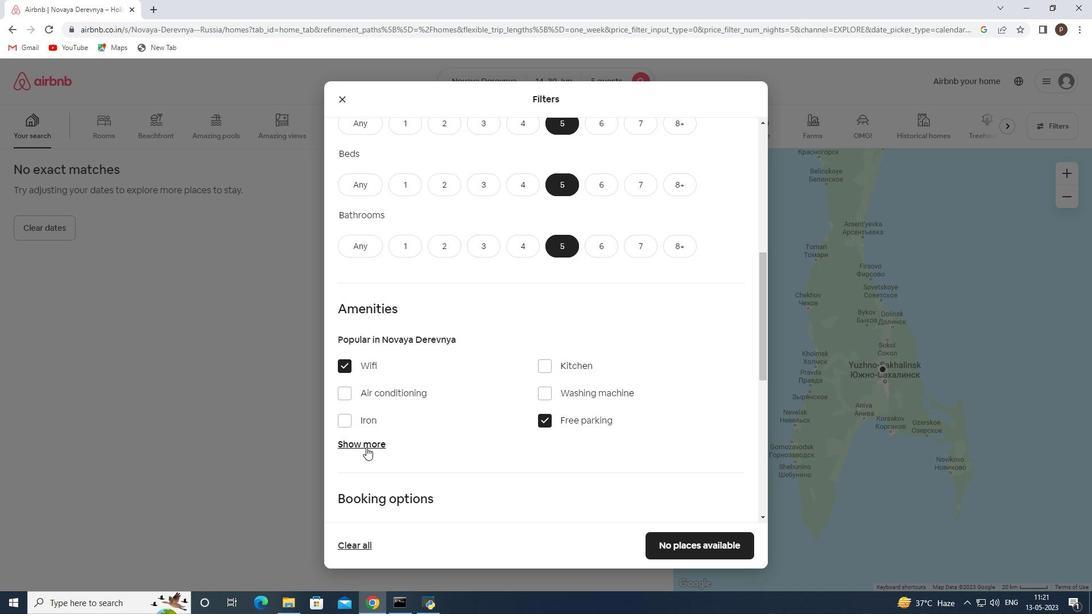 
Action: Mouse moved to (407, 448)
Screenshot: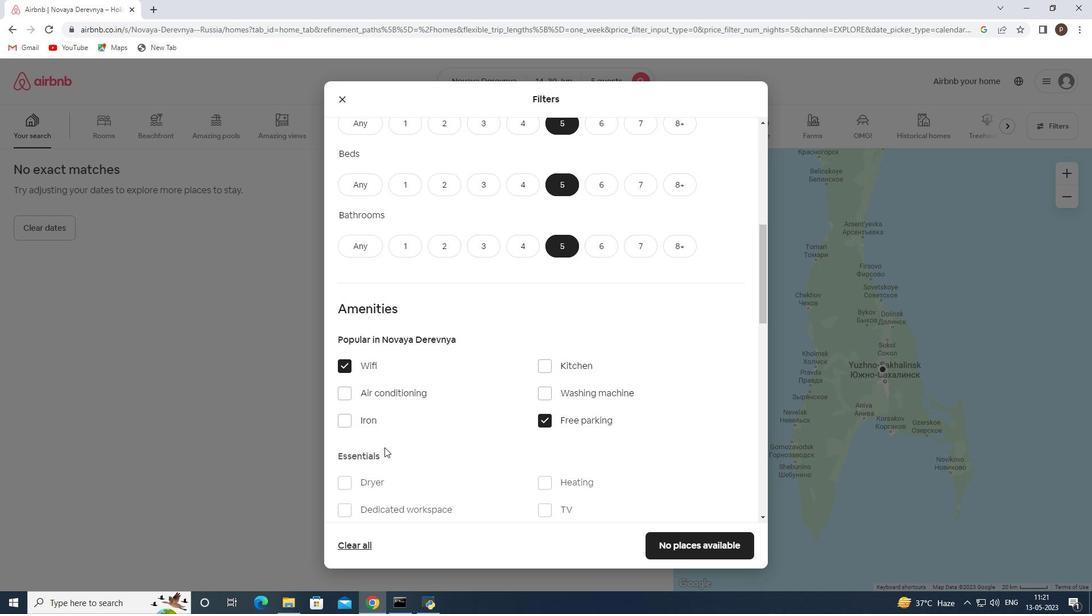 
Action: Mouse scrolled (407, 448) with delta (0, 0)
Screenshot: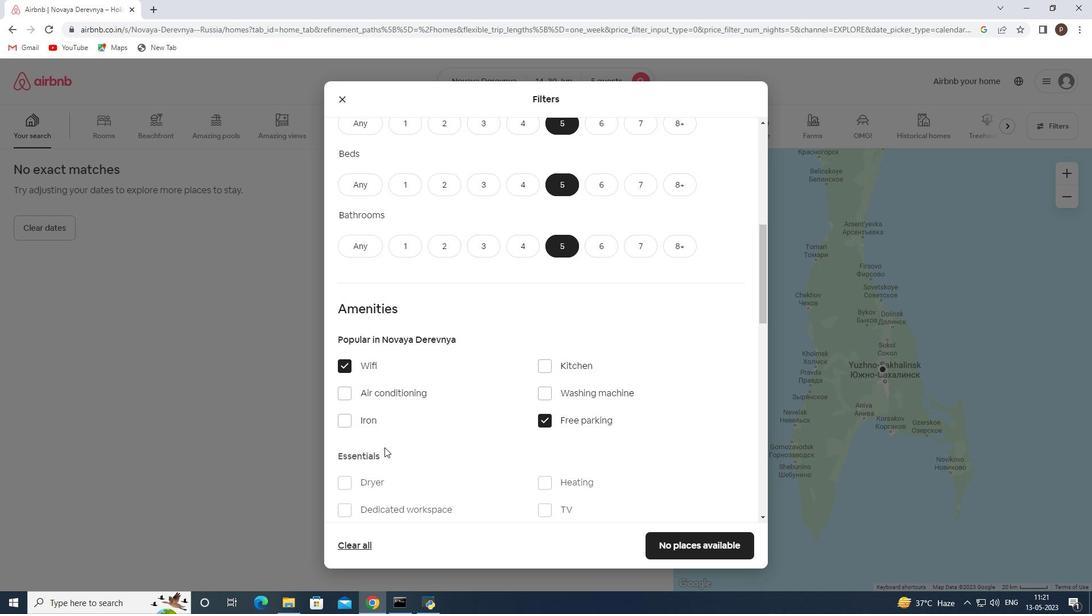 
Action: Mouse scrolled (407, 448) with delta (0, 0)
Screenshot: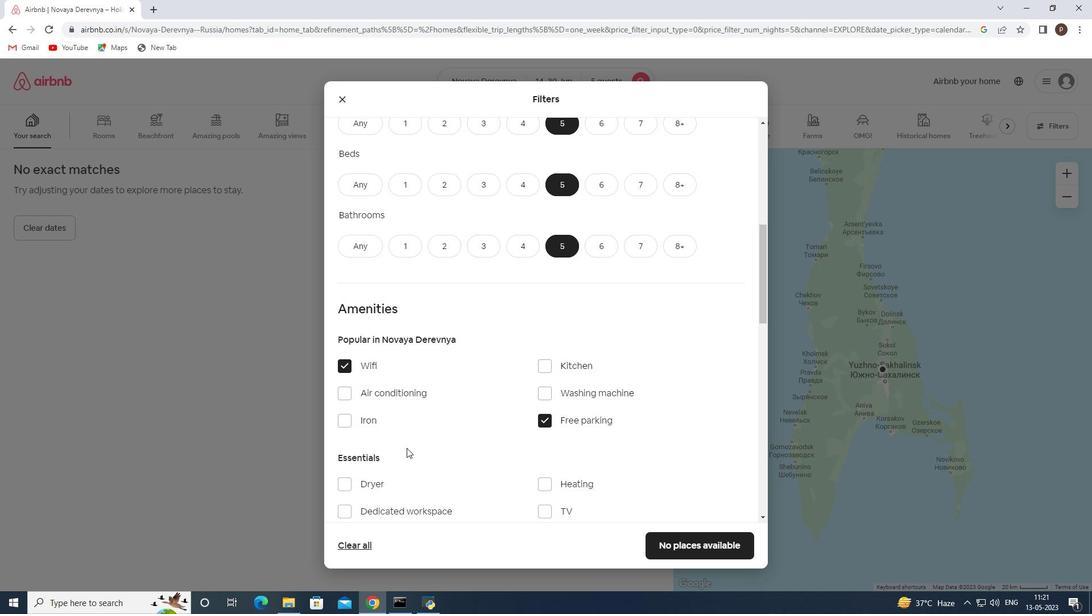 
Action: Mouse scrolled (407, 448) with delta (0, 0)
Screenshot: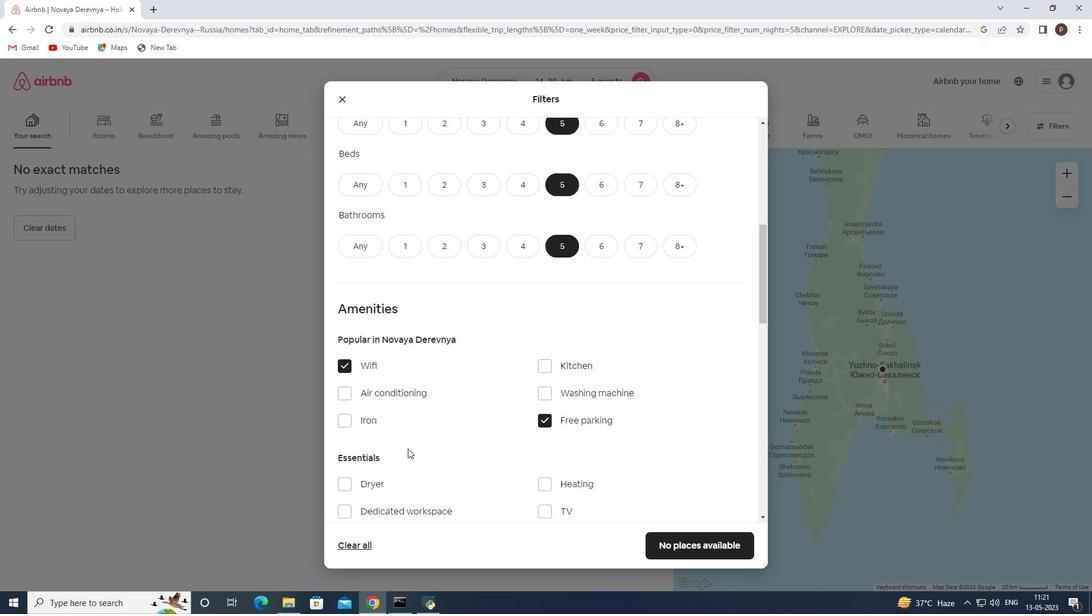 
Action: Mouse moved to (546, 345)
Screenshot: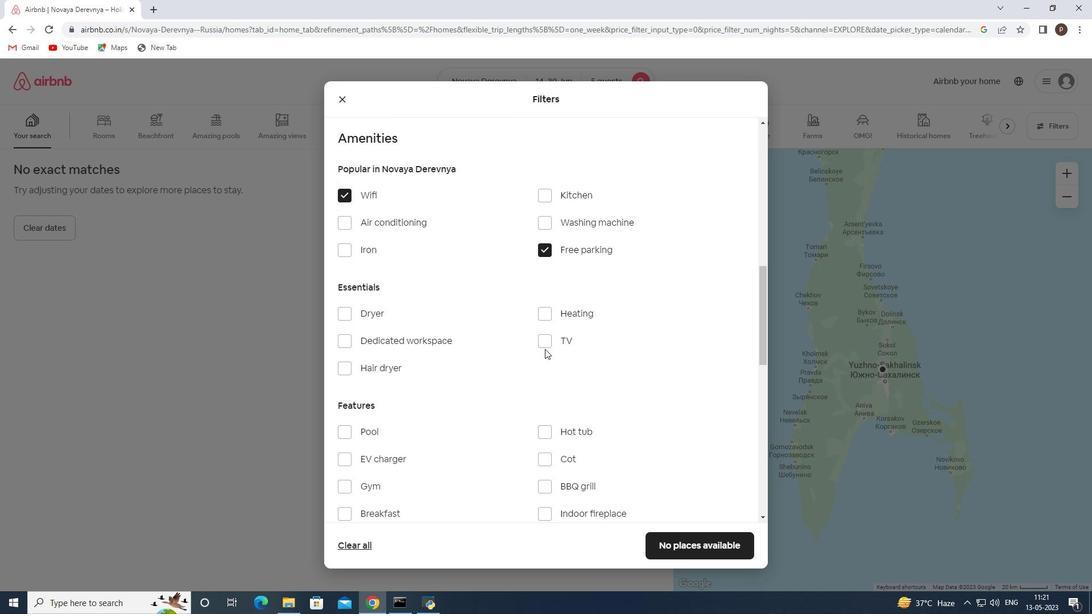 
Action: Mouse pressed left at (546, 345)
Screenshot: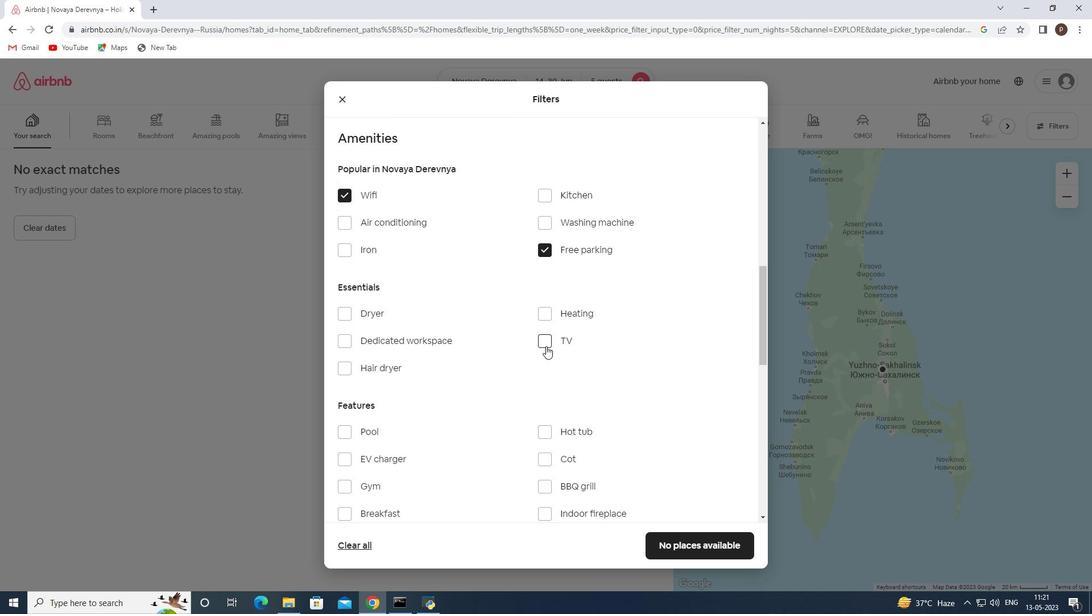 
Action: Mouse moved to (500, 381)
Screenshot: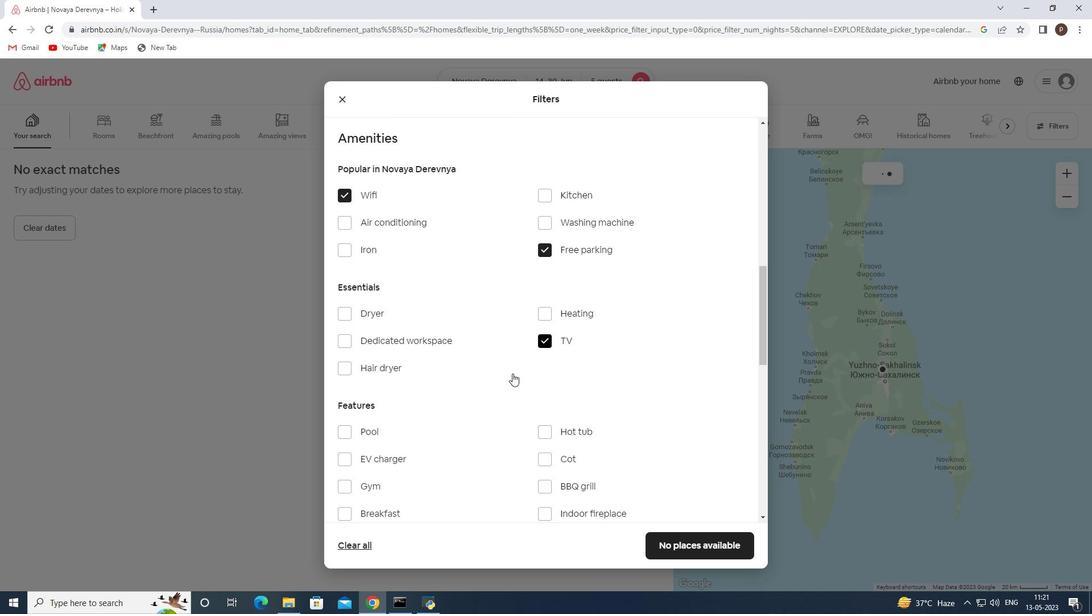 
Action: Mouse scrolled (500, 381) with delta (0, 0)
Screenshot: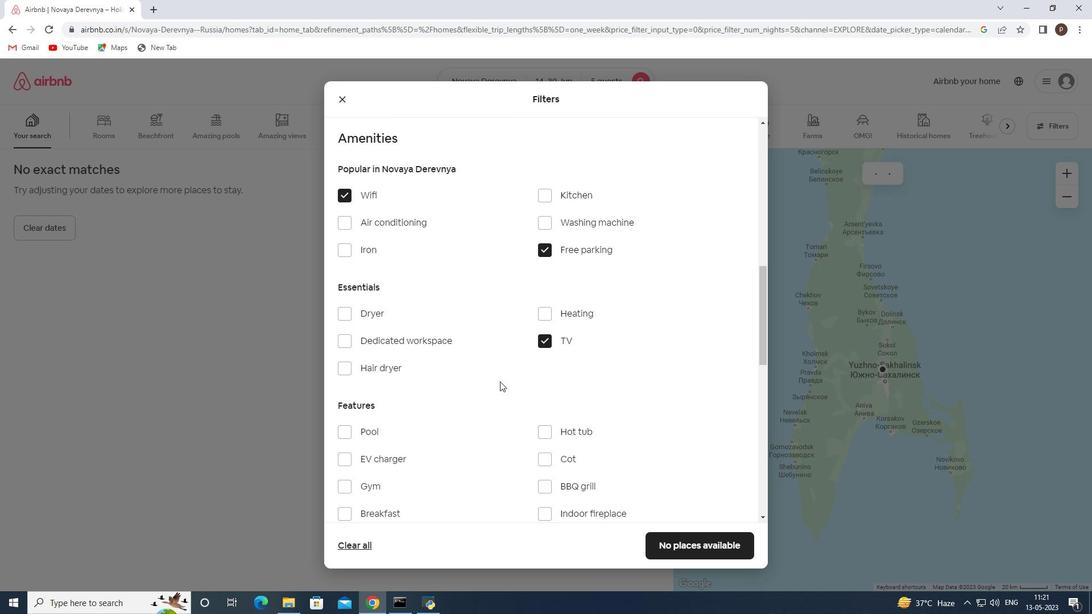 
Action: Mouse moved to (341, 430)
Screenshot: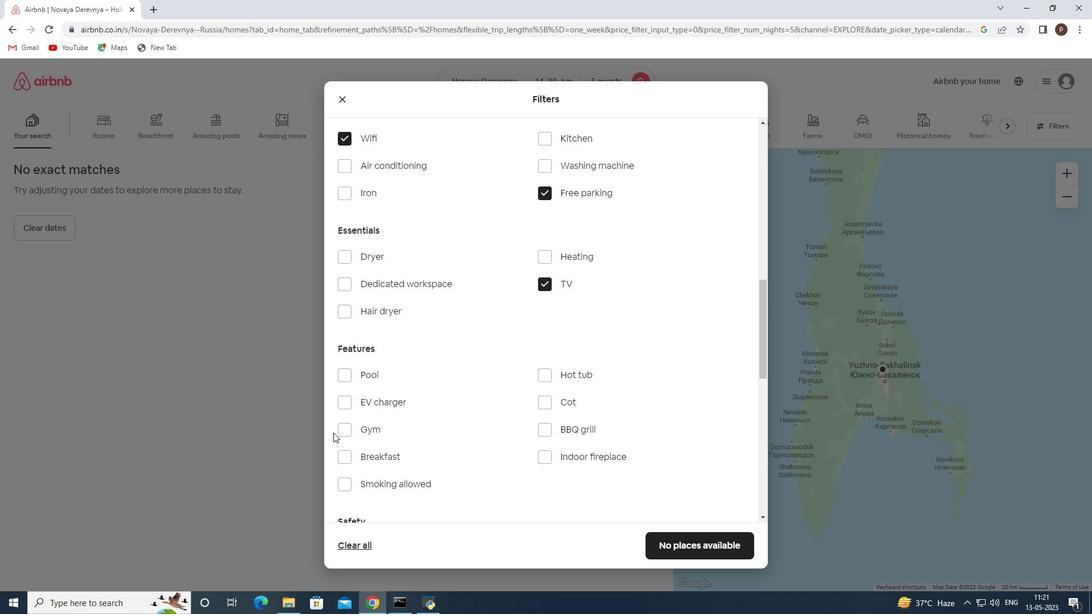 
Action: Mouse pressed left at (341, 430)
Screenshot: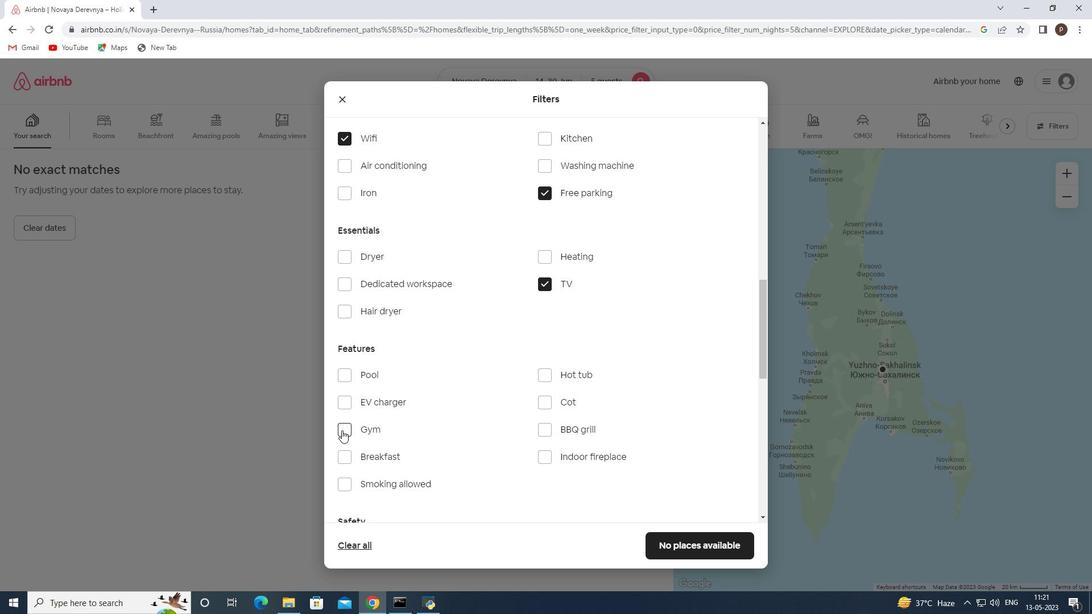 
Action: Mouse moved to (349, 458)
Screenshot: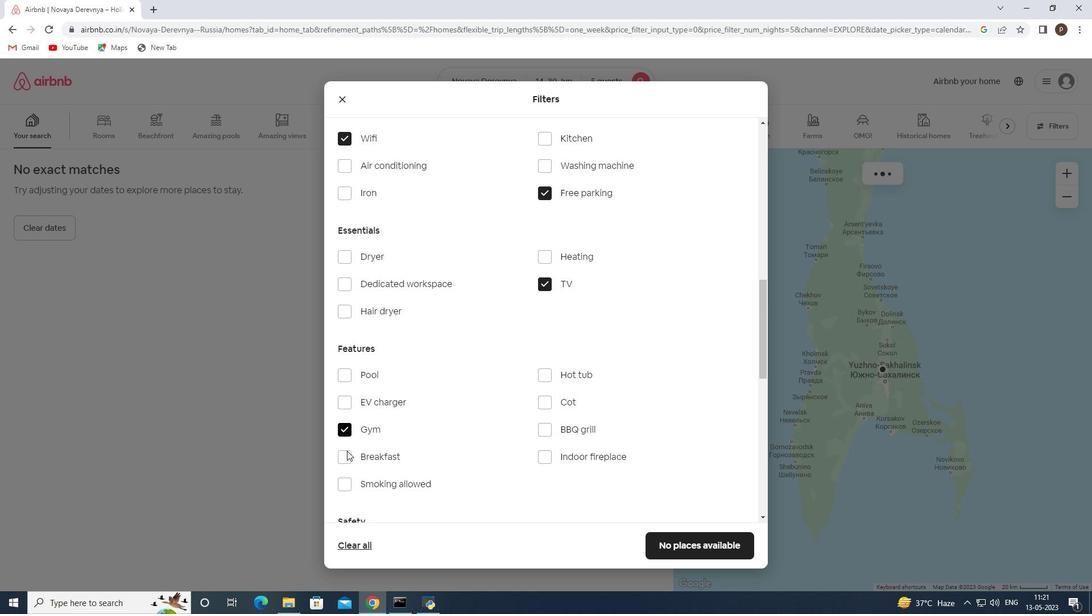 
Action: Mouse pressed left at (349, 458)
Screenshot: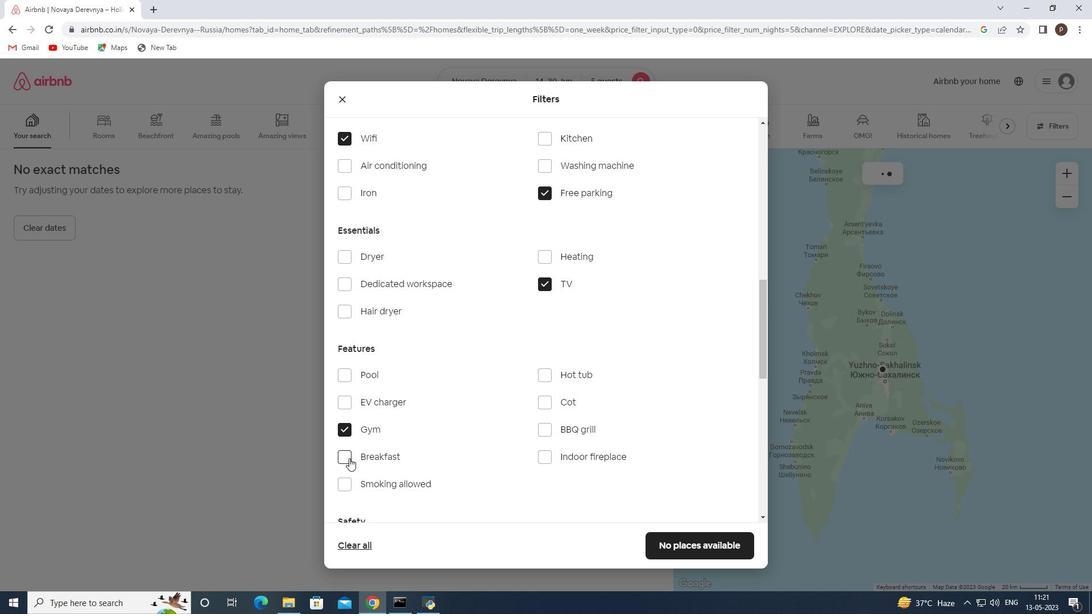 
Action: Mouse scrolled (349, 457) with delta (0, 0)
Screenshot: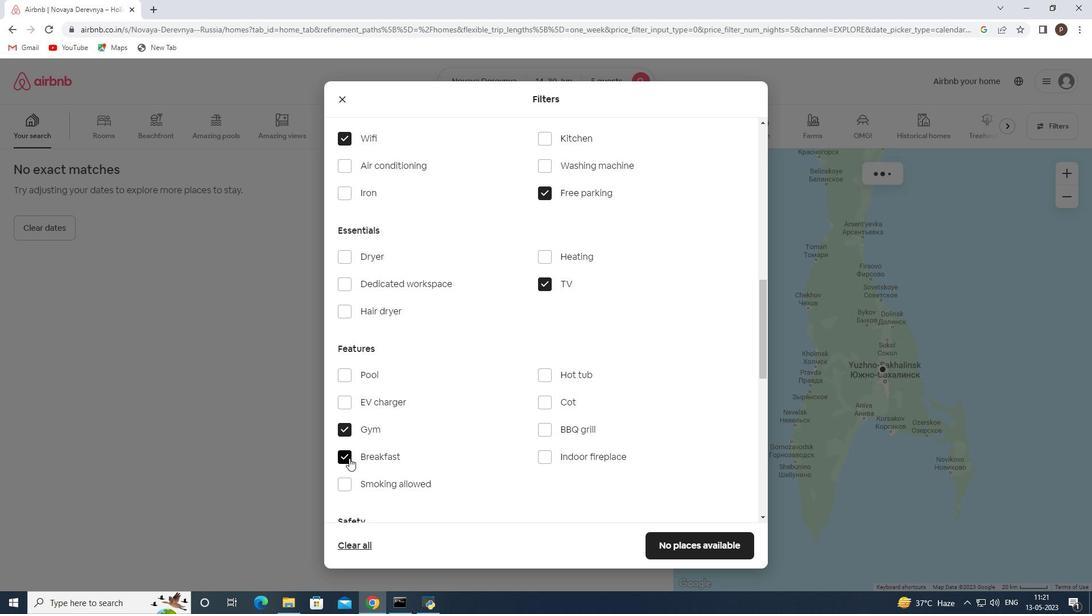 
Action: Mouse moved to (351, 458)
Screenshot: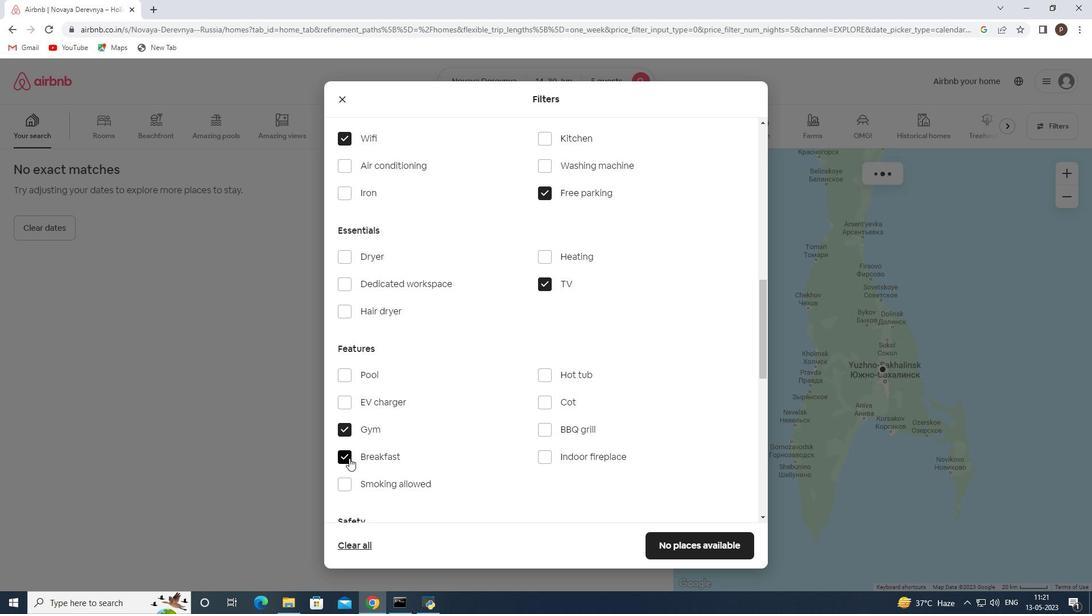 
Action: Mouse scrolled (351, 457) with delta (0, 0)
Screenshot: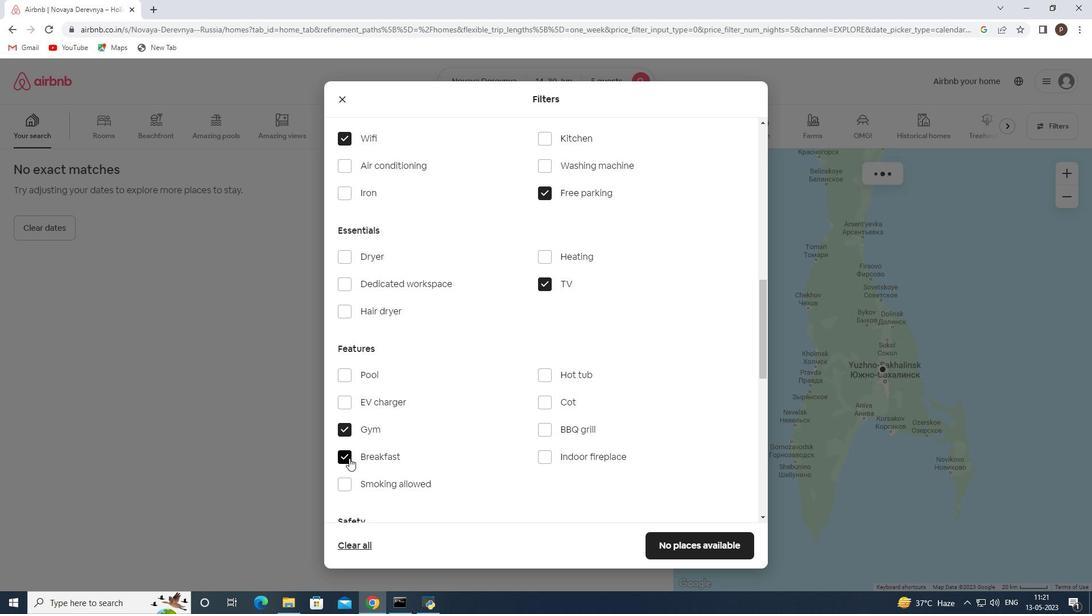 
Action: Mouse scrolled (351, 457) with delta (0, 0)
Screenshot: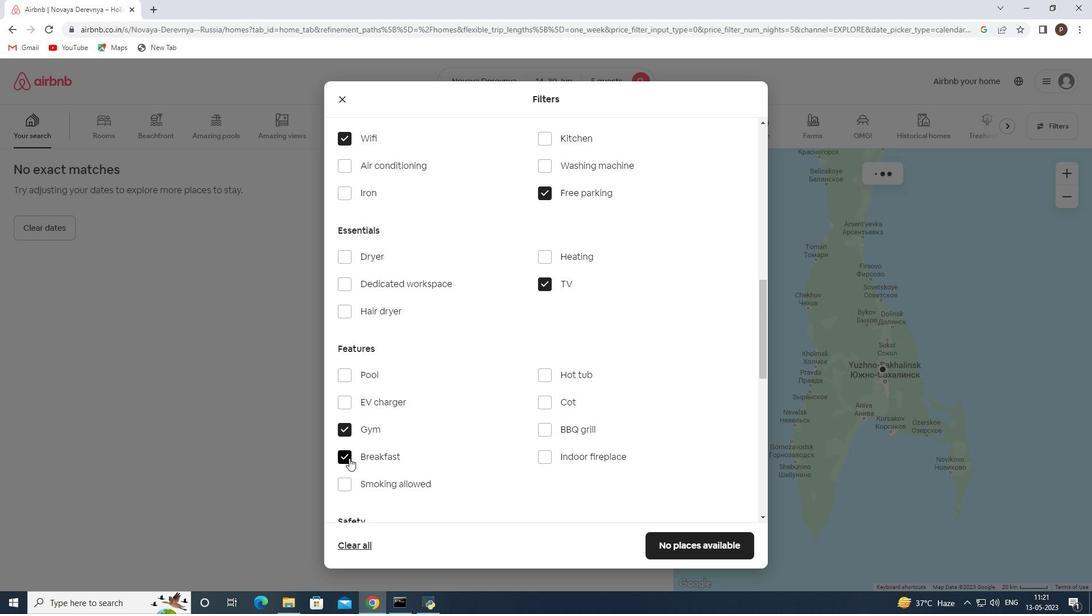 
Action: Mouse moved to (369, 458)
Screenshot: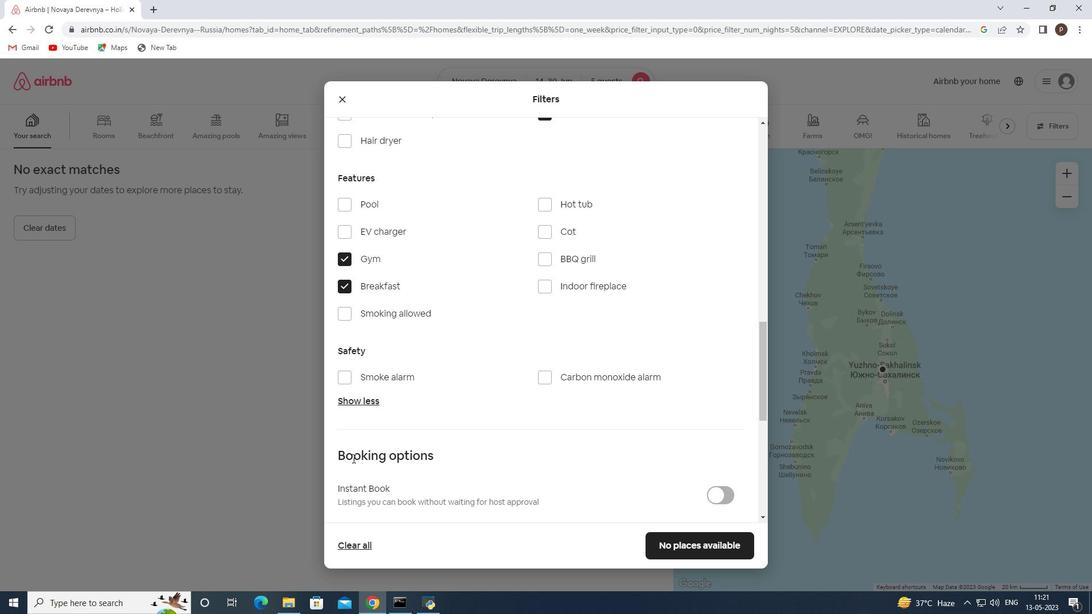 
Action: Mouse scrolled (369, 457) with delta (0, 0)
Screenshot: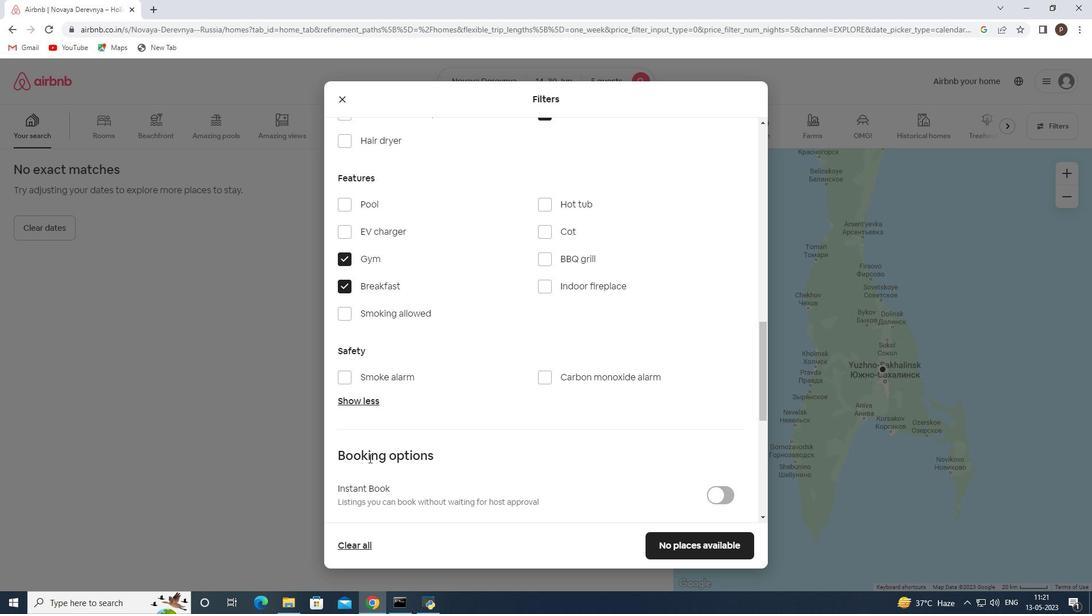 
Action: Mouse scrolled (369, 457) with delta (0, 0)
Screenshot: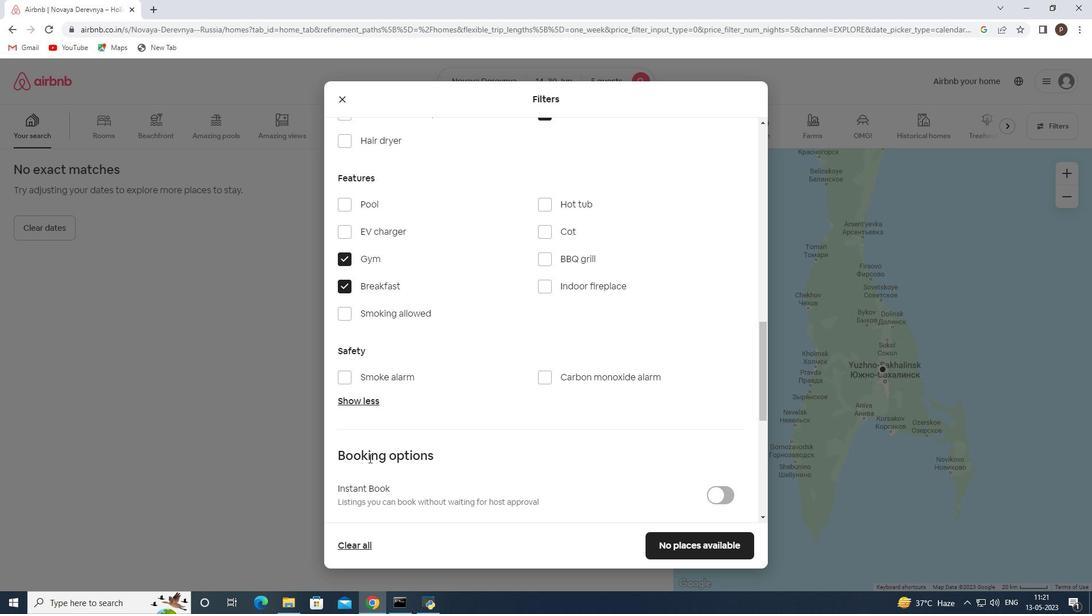
Action: Mouse scrolled (369, 457) with delta (0, 0)
Screenshot: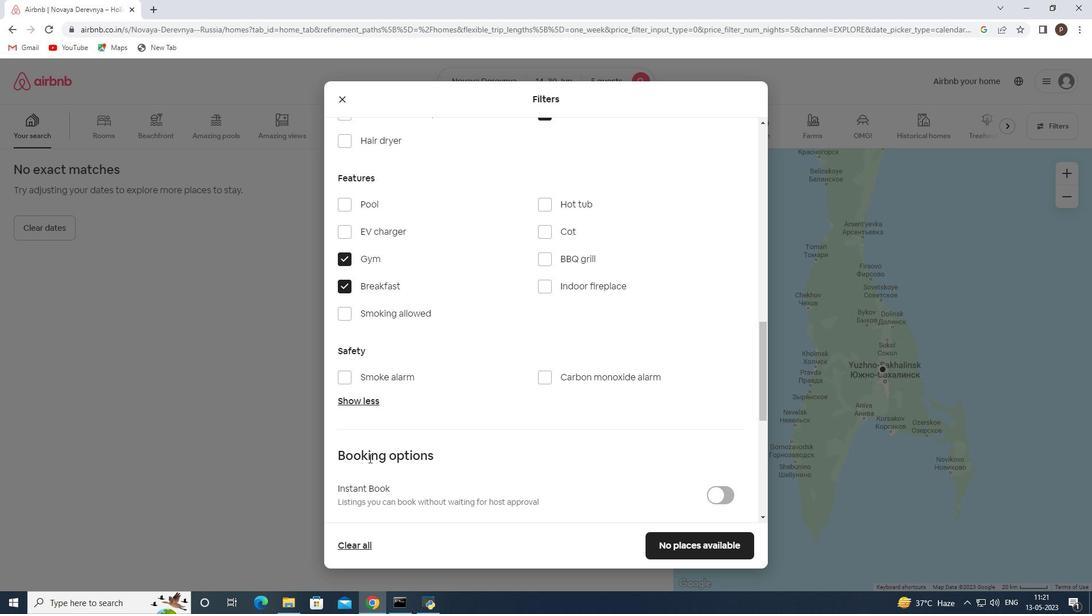 
Action: Mouse moved to (717, 364)
Screenshot: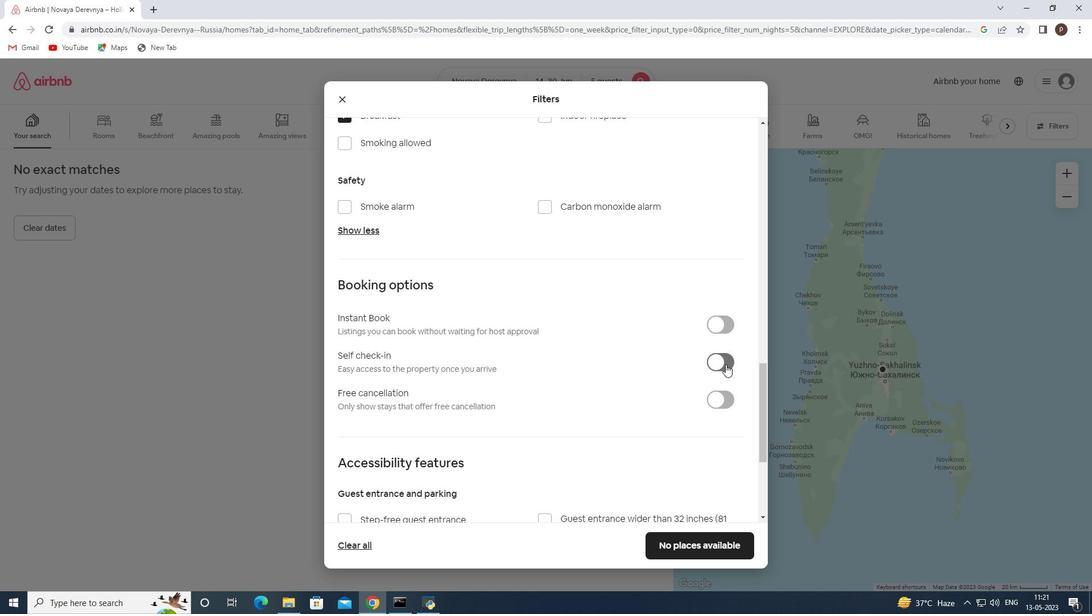 
Action: Mouse pressed left at (717, 364)
Screenshot: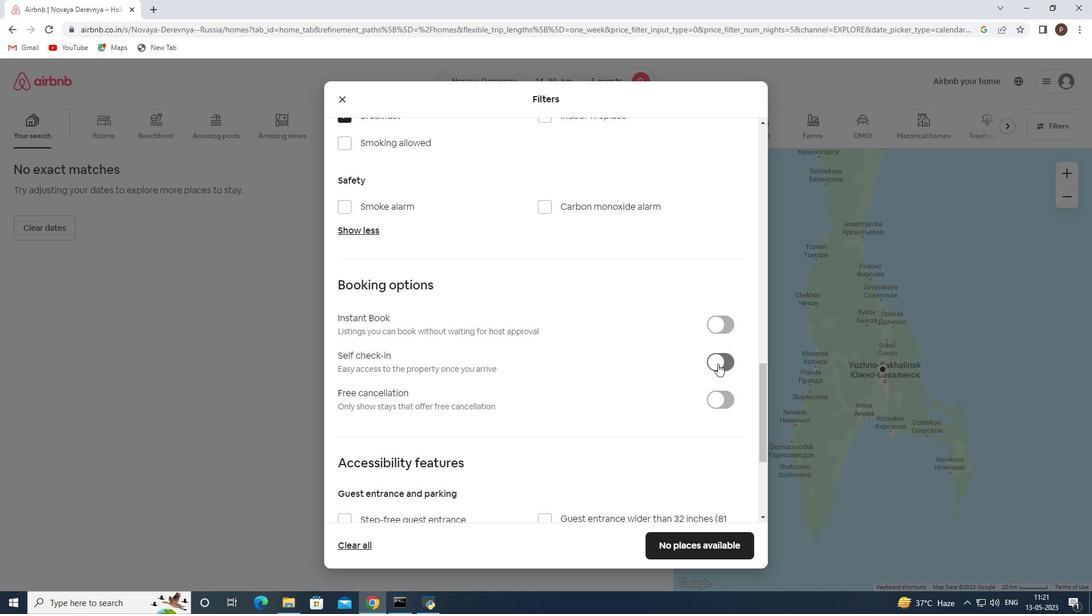 
Action: Mouse moved to (588, 379)
Screenshot: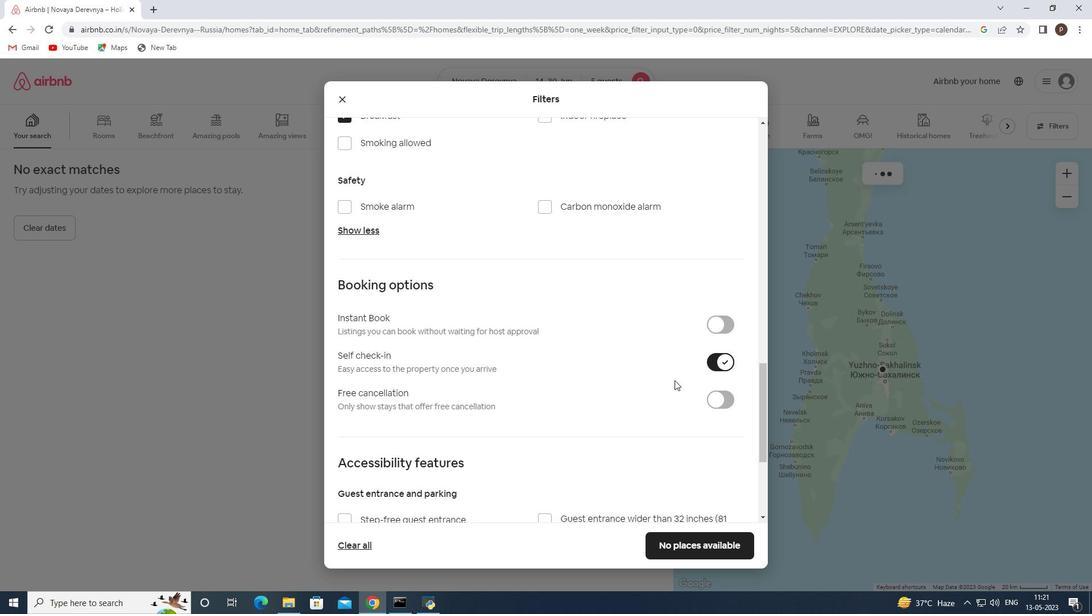 
Action: Mouse scrolled (588, 378) with delta (0, 0)
Screenshot: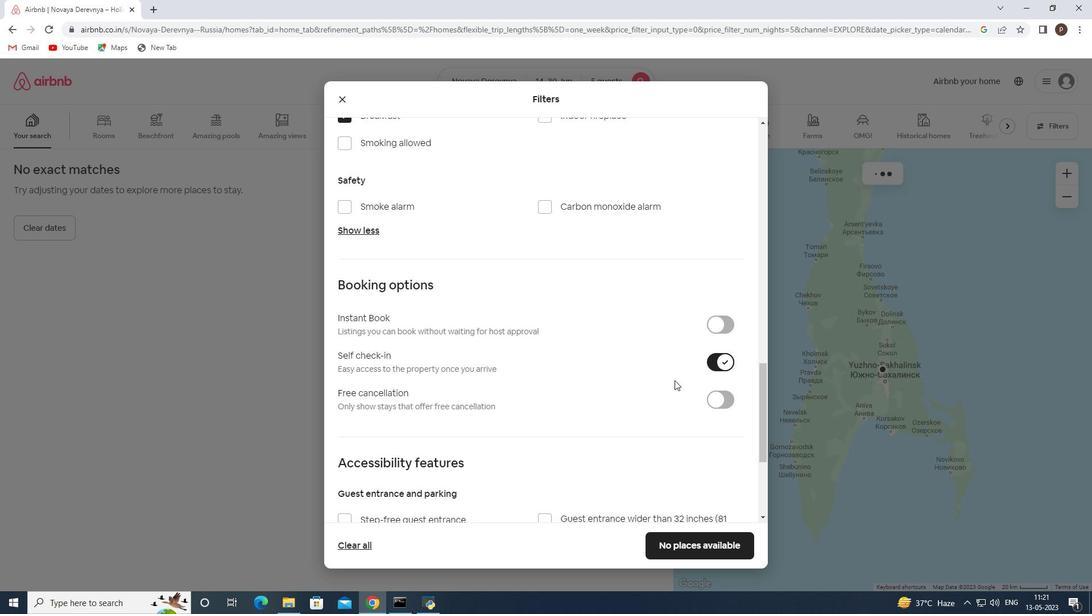 
Action: Mouse moved to (585, 379)
Screenshot: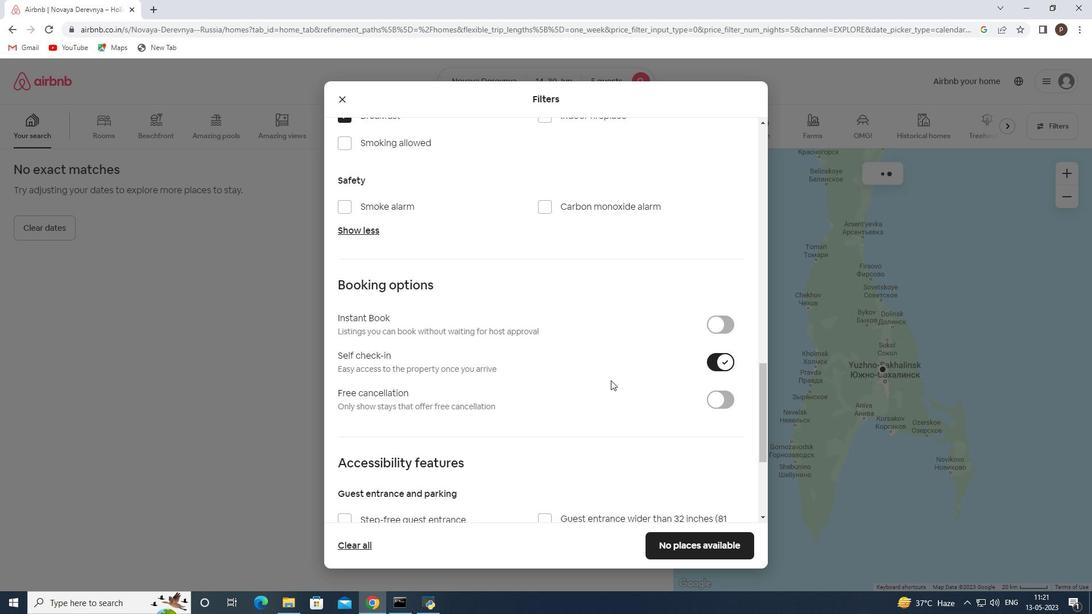 
Action: Mouse scrolled (585, 378) with delta (0, 0)
Screenshot: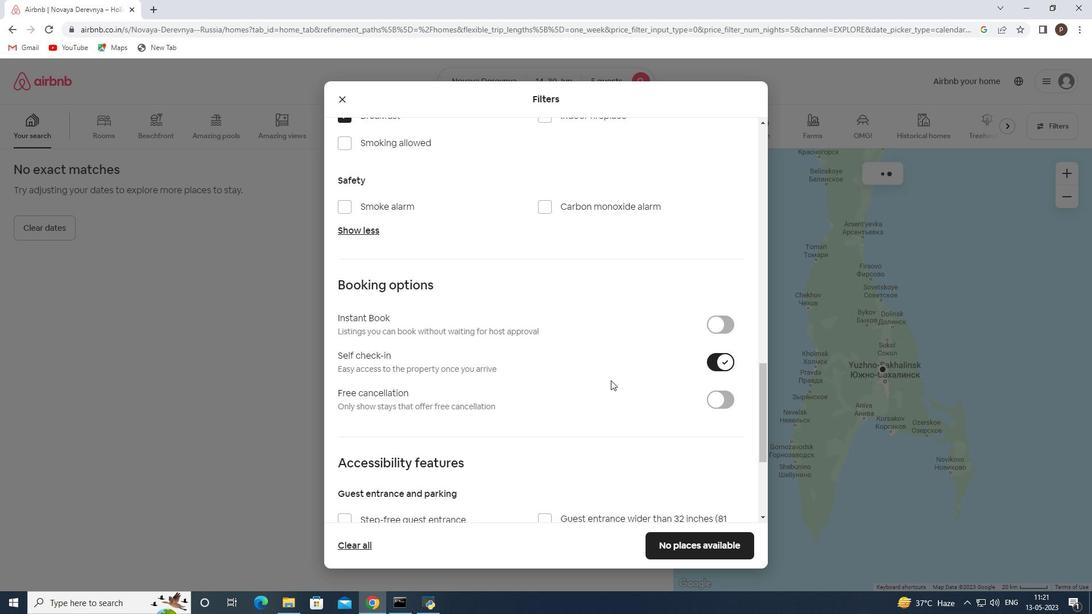 
Action: Mouse moved to (581, 379)
Screenshot: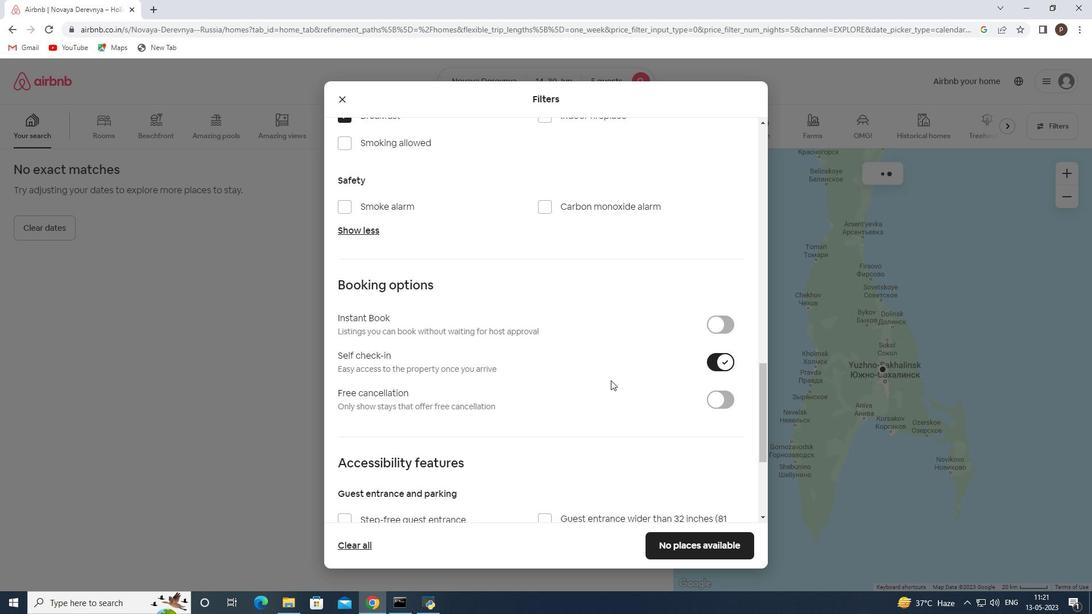 
Action: Mouse scrolled (581, 378) with delta (0, 0)
Screenshot: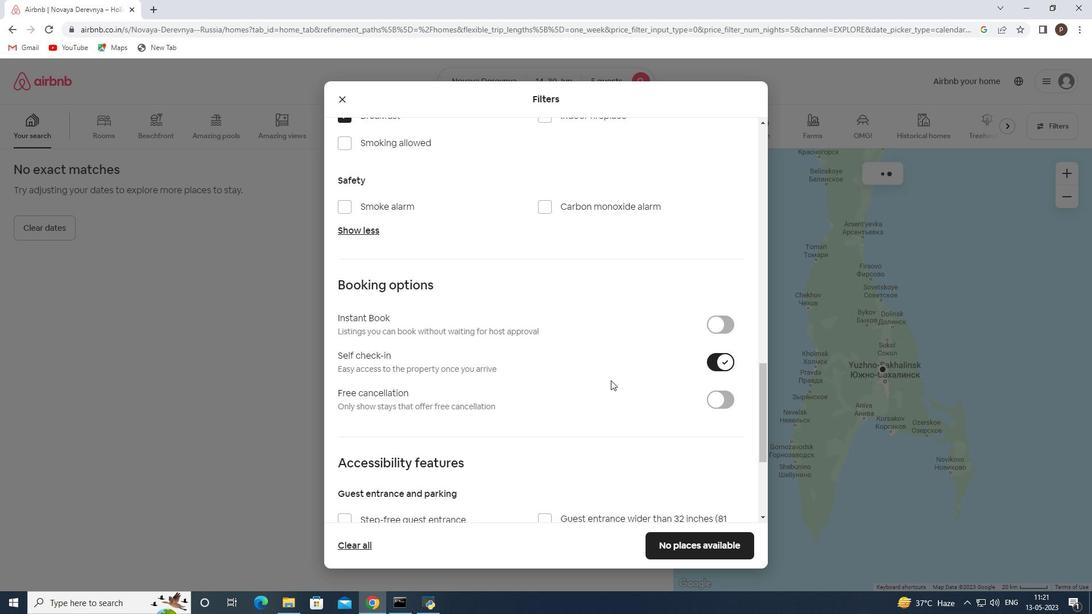 
Action: Mouse moved to (579, 379)
Screenshot: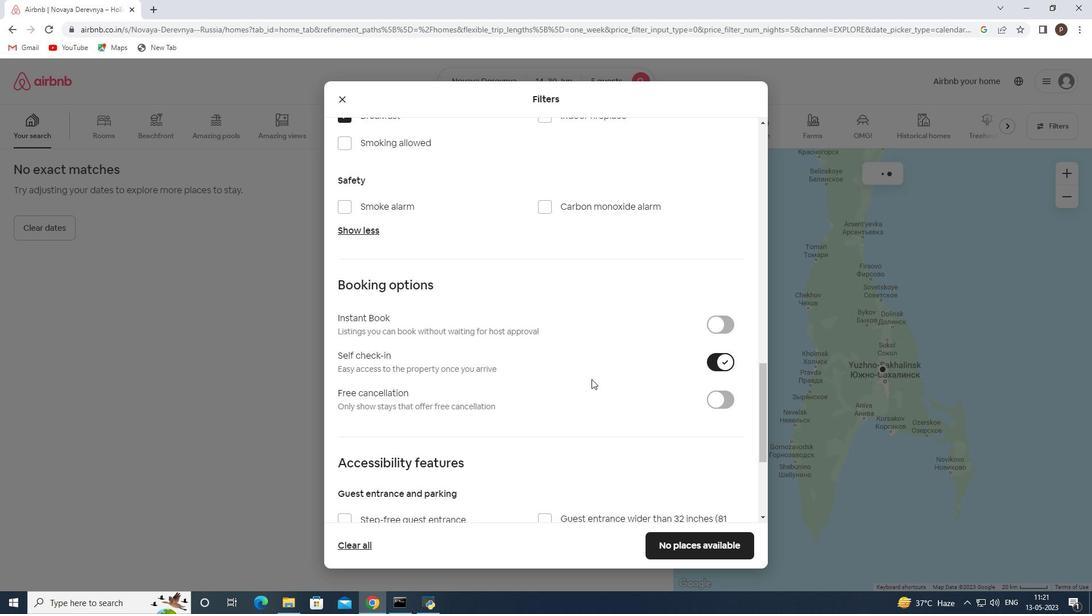 
Action: Mouse scrolled (579, 378) with delta (0, 0)
Screenshot: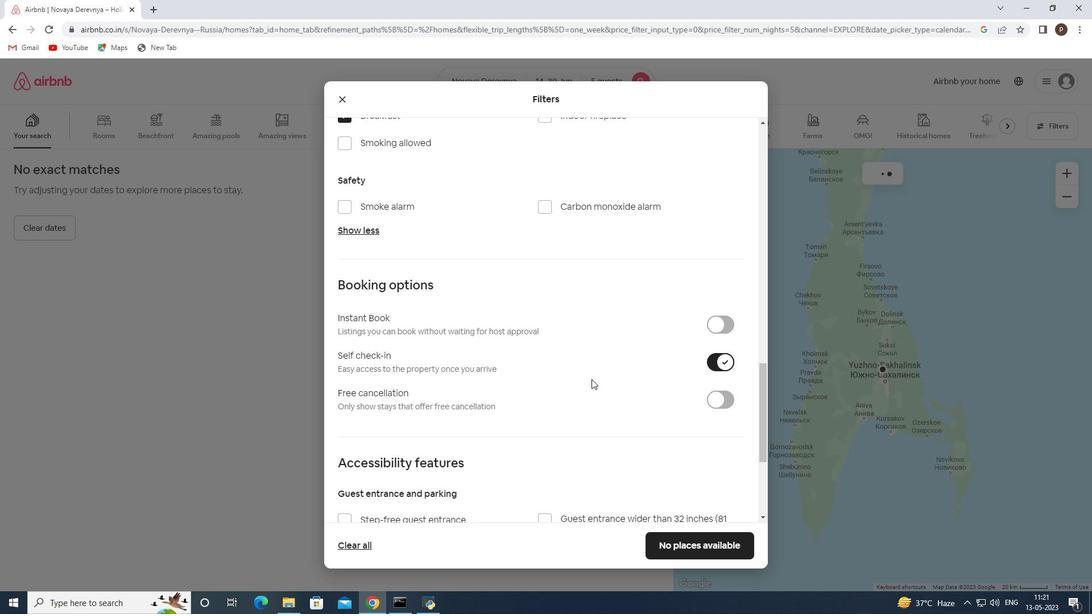 
Action: Mouse scrolled (579, 378) with delta (0, 0)
Screenshot: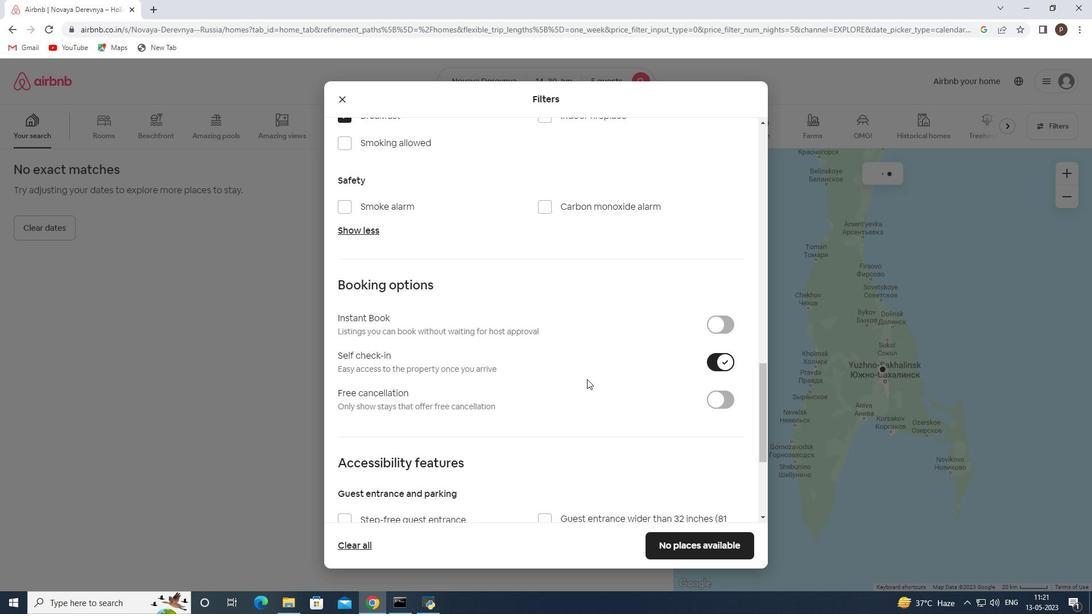 
Action: Mouse moved to (577, 378)
Screenshot: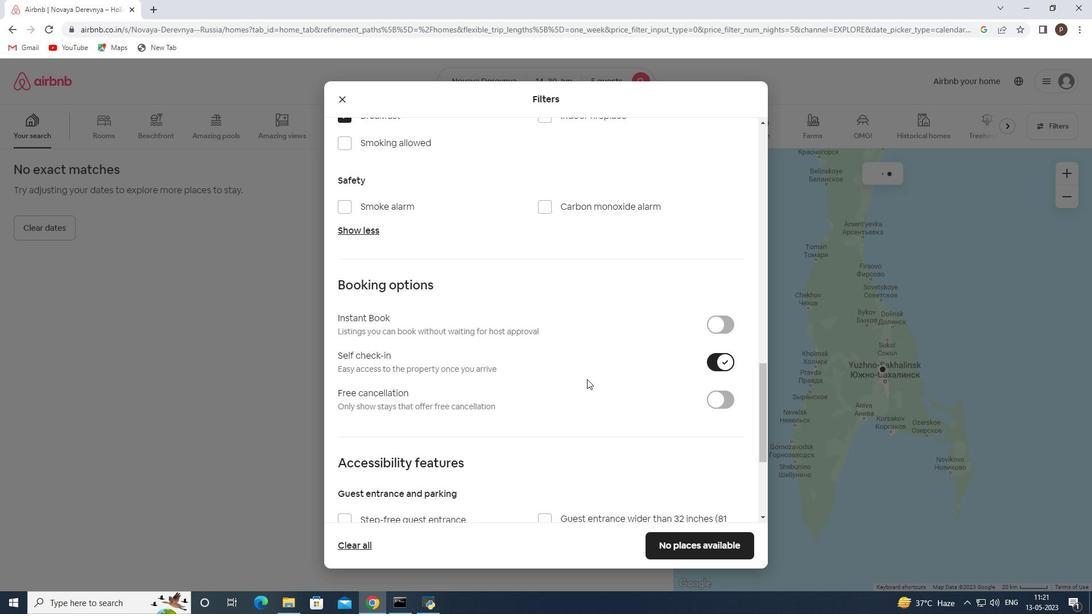 
Action: Mouse scrolled (577, 378) with delta (0, 0)
Screenshot: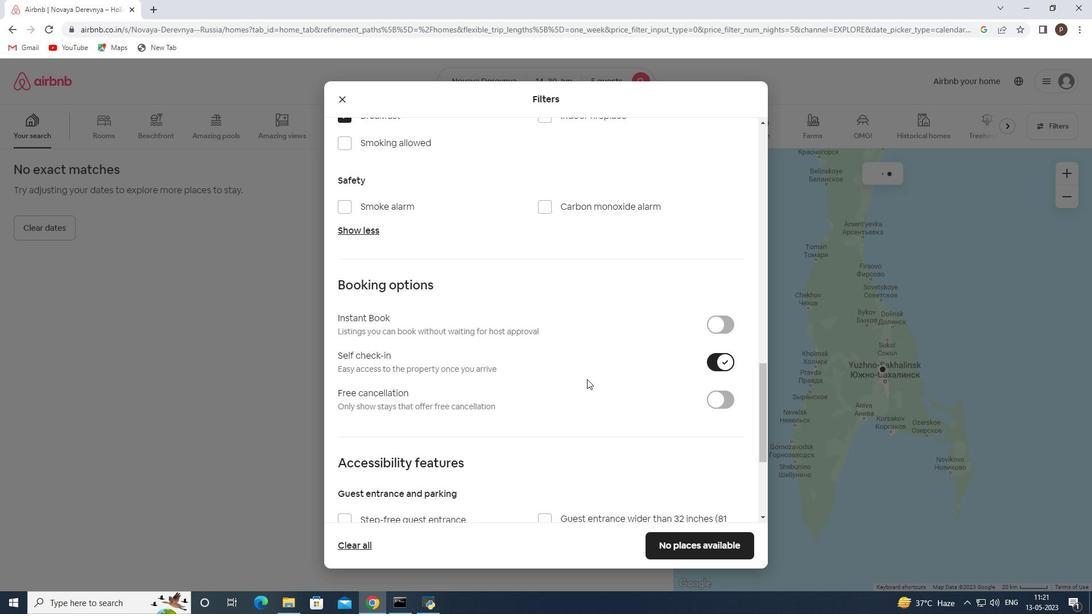 
Action: Mouse moved to (566, 373)
Screenshot: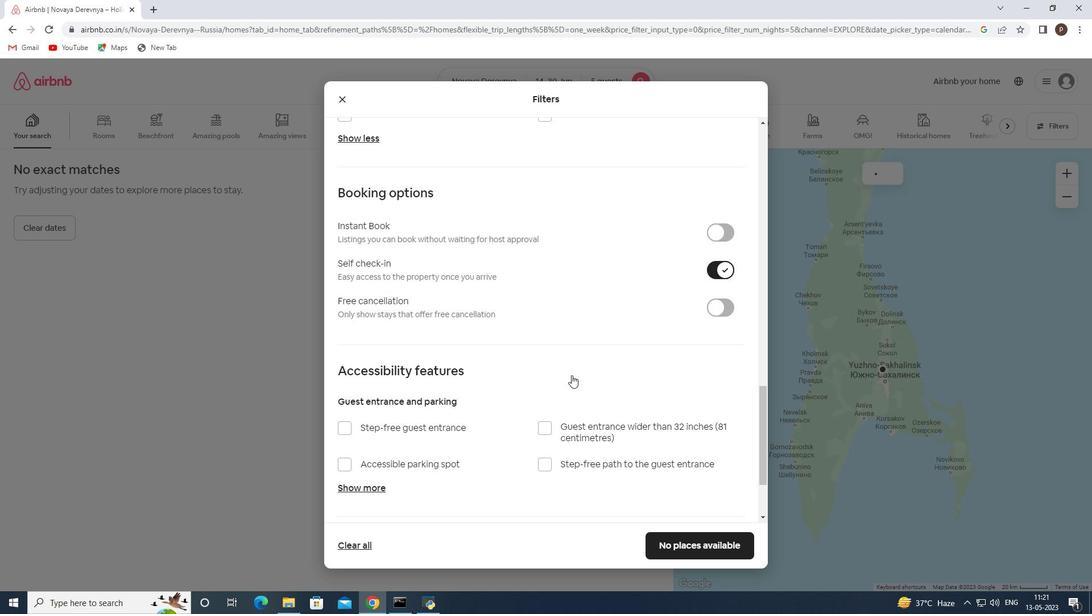 
Action: Mouse scrolled (566, 372) with delta (0, 0)
Screenshot: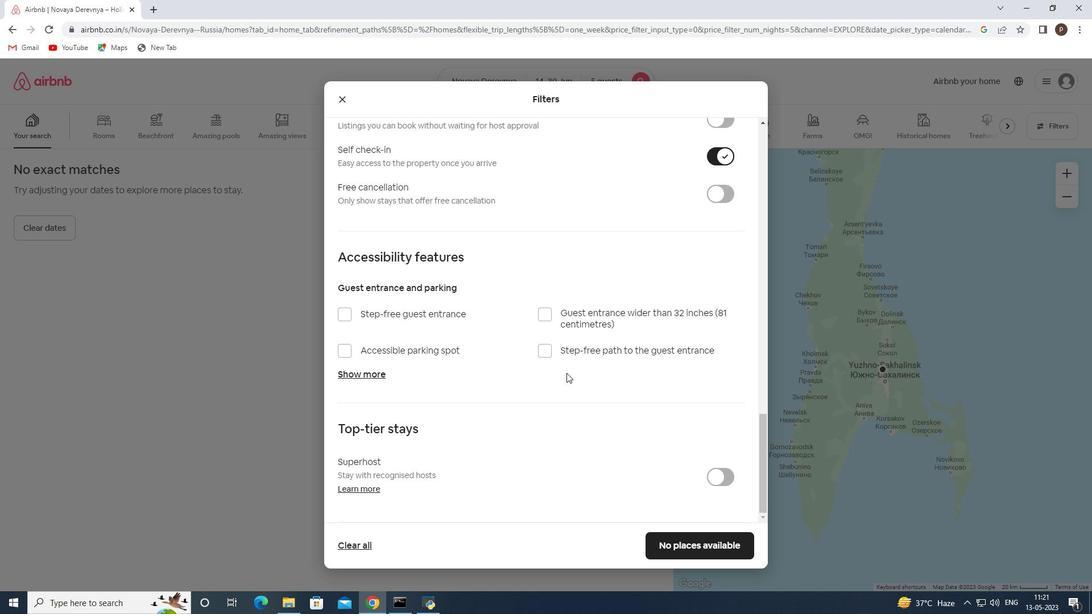 
Action: Mouse scrolled (566, 372) with delta (0, 0)
Screenshot: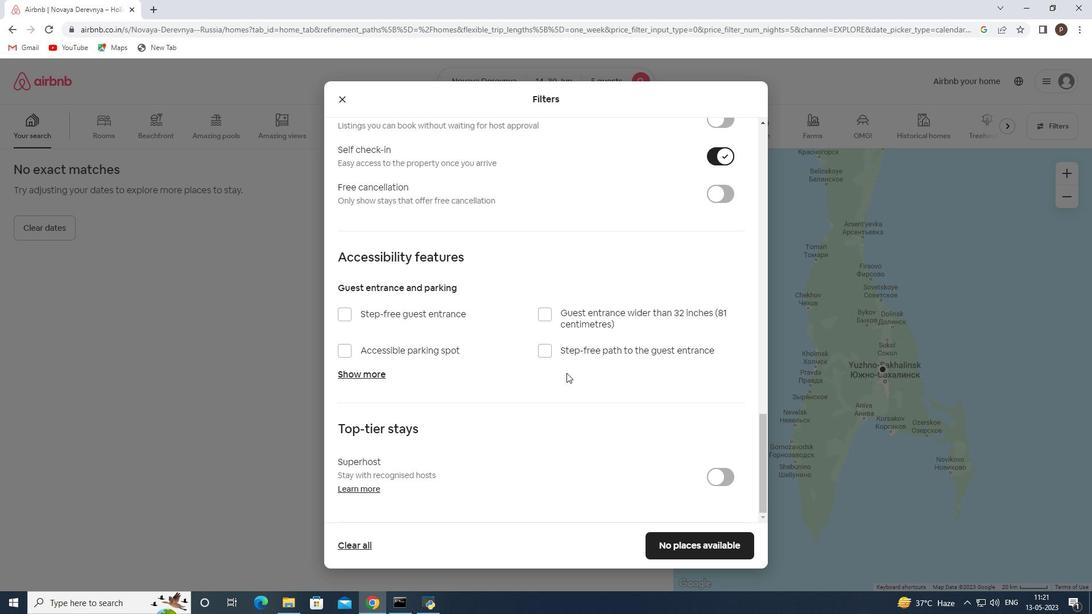 
Action: Mouse scrolled (566, 372) with delta (0, 0)
Screenshot: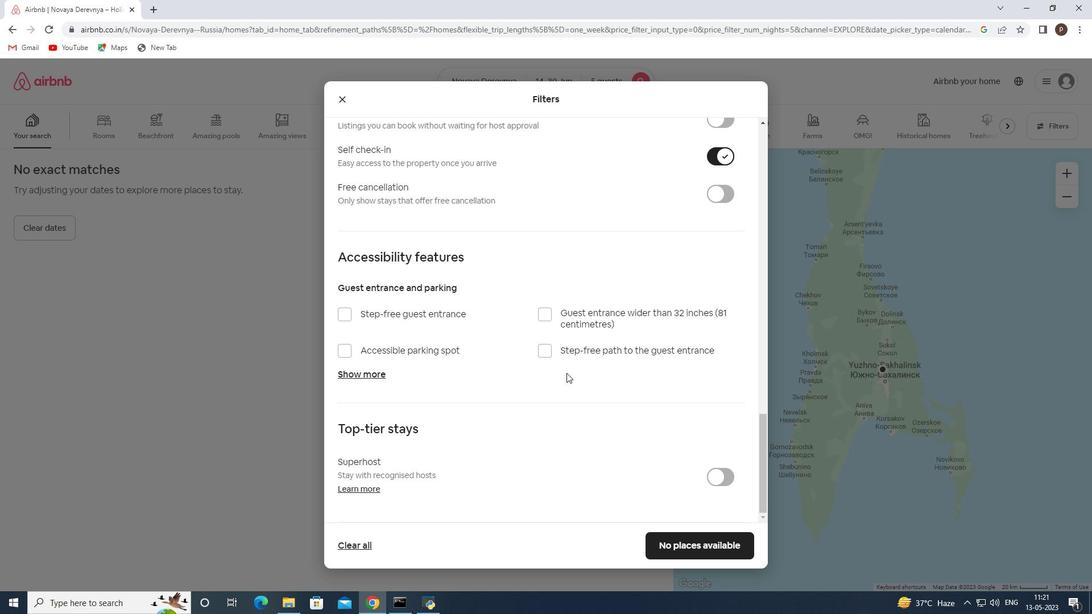 
Action: Mouse scrolled (566, 372) with delta (0, 0)
Screenshot: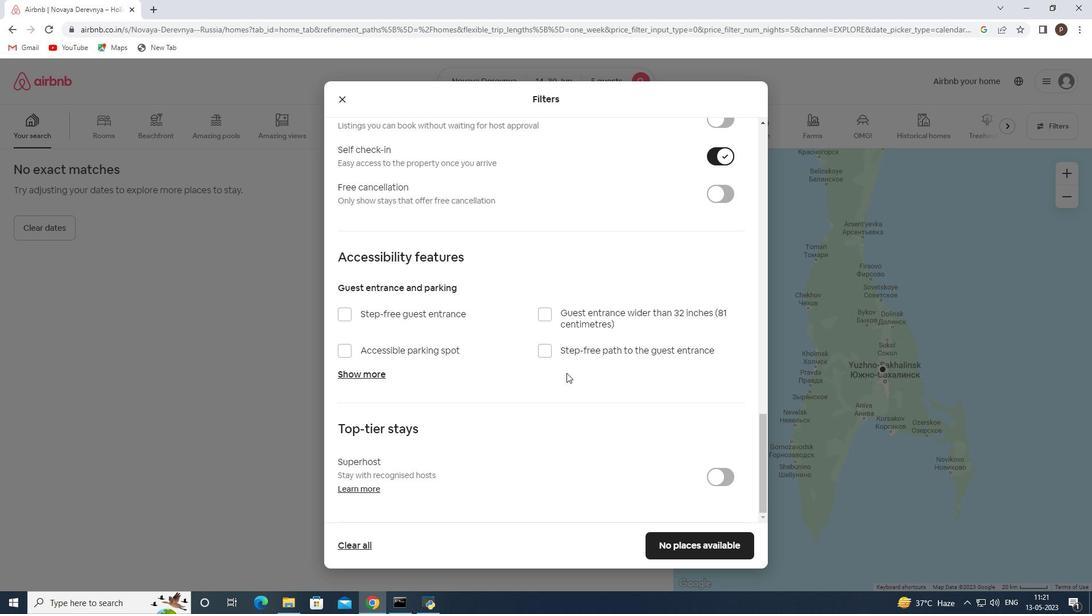 
Action: Mouse scrolled (566, 372) with delta (0, 0)
Screenshot: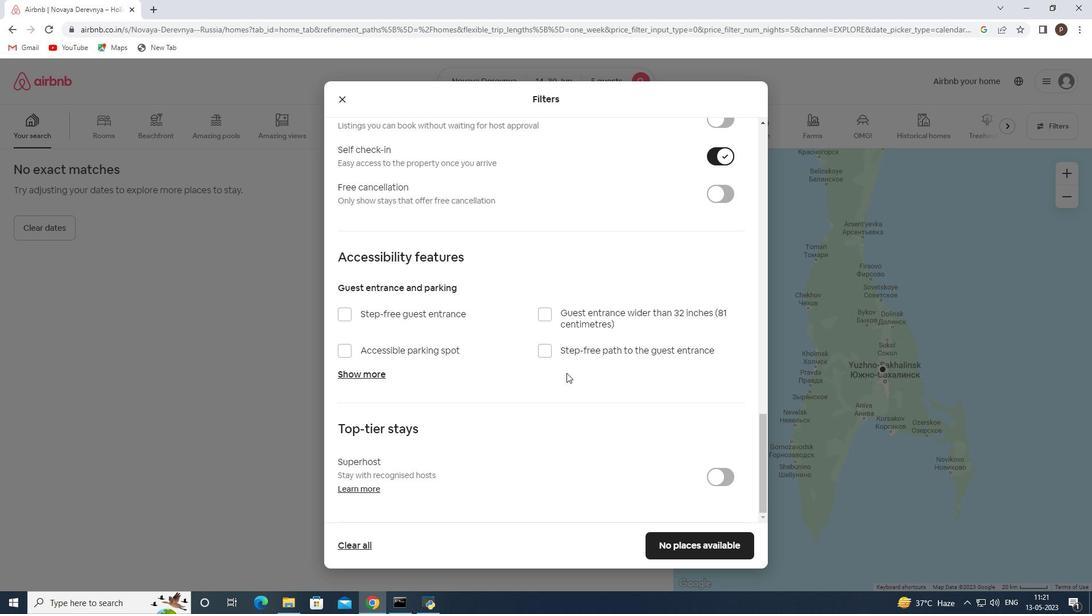 
Action: Mouse scrolled (566, 372) with delta (0, 0)
Screenshot: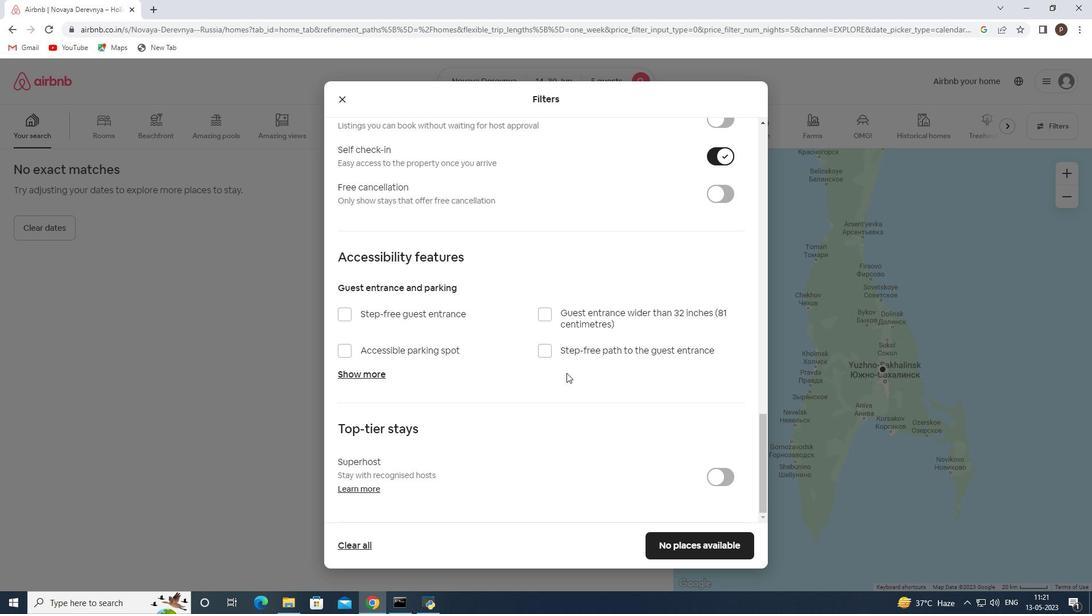 
Action: Mouse scrolled (566, 372) with delta (0, 0)
Screenshot: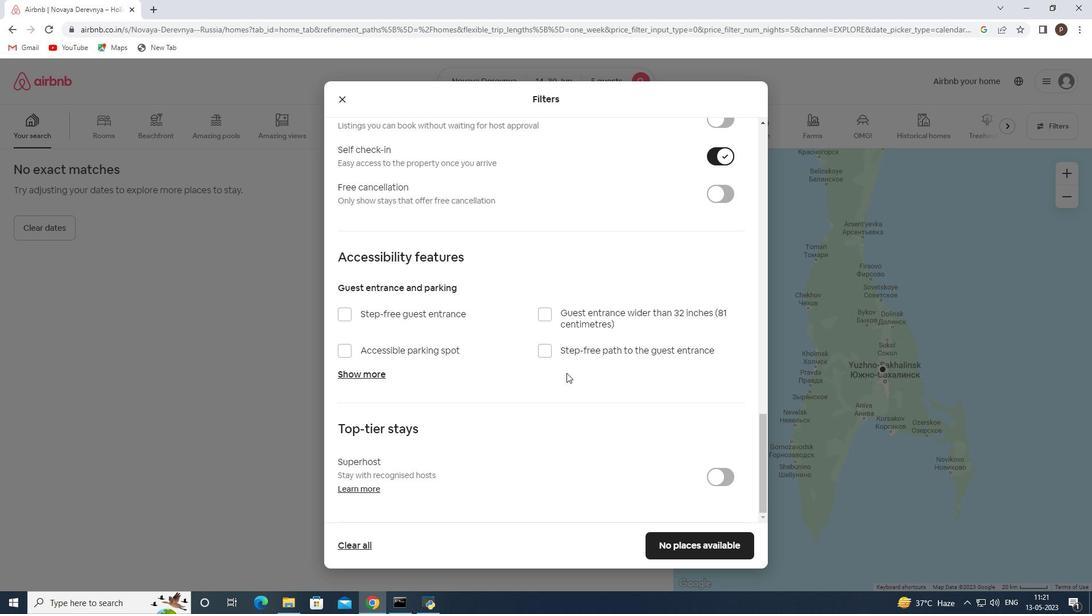 
Action: Mouse moved to (716, 454)
Screenshot: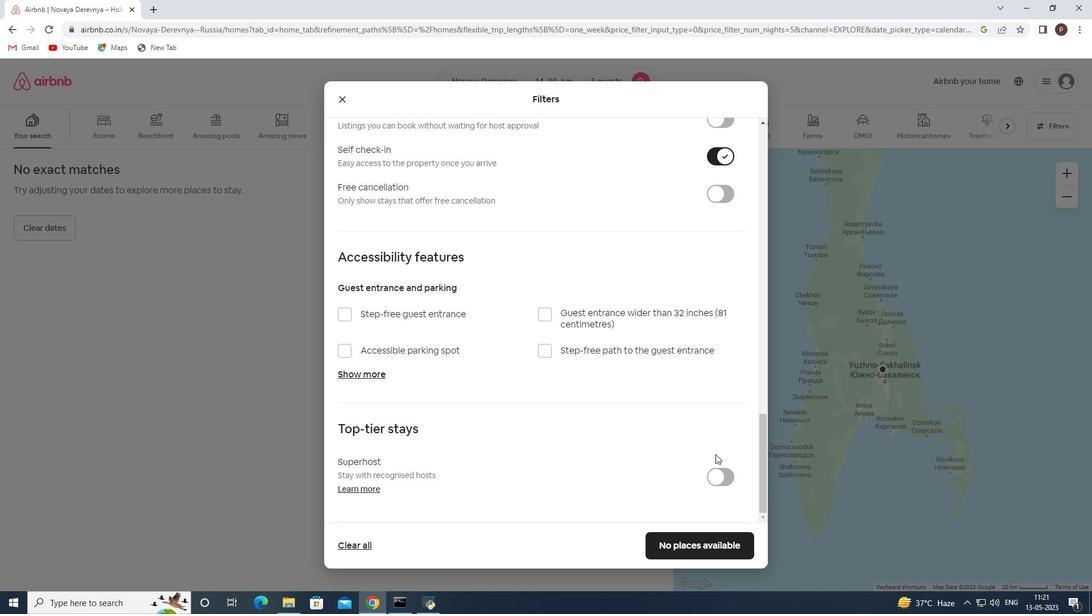 
Action: Mouse scrolled (716, 453) with delta (0, 0)
Screenshot: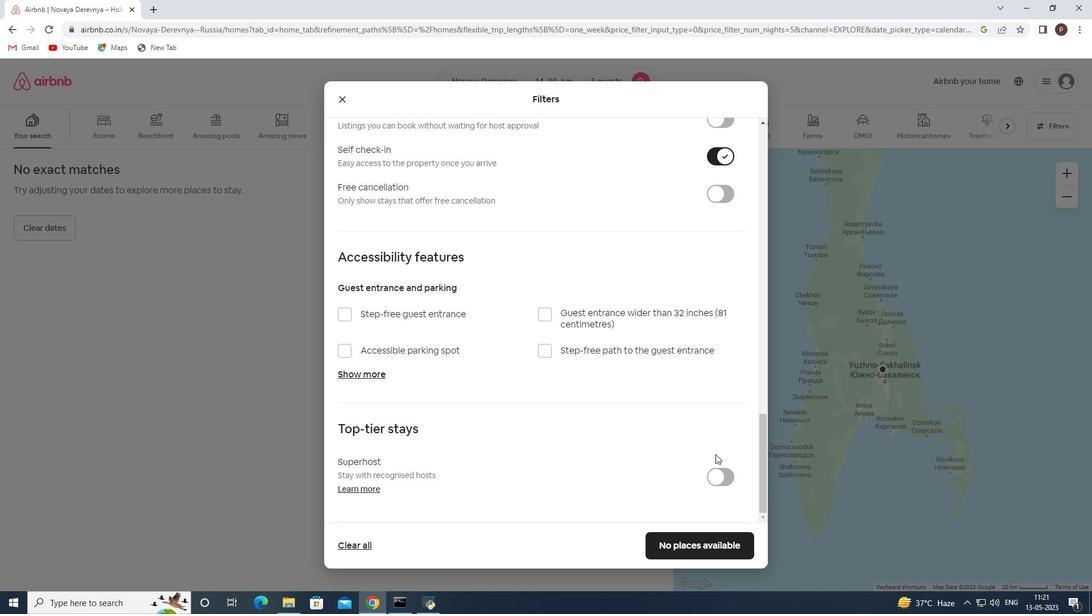 
Action: Mouse moved to (715, 456)
Screenshot: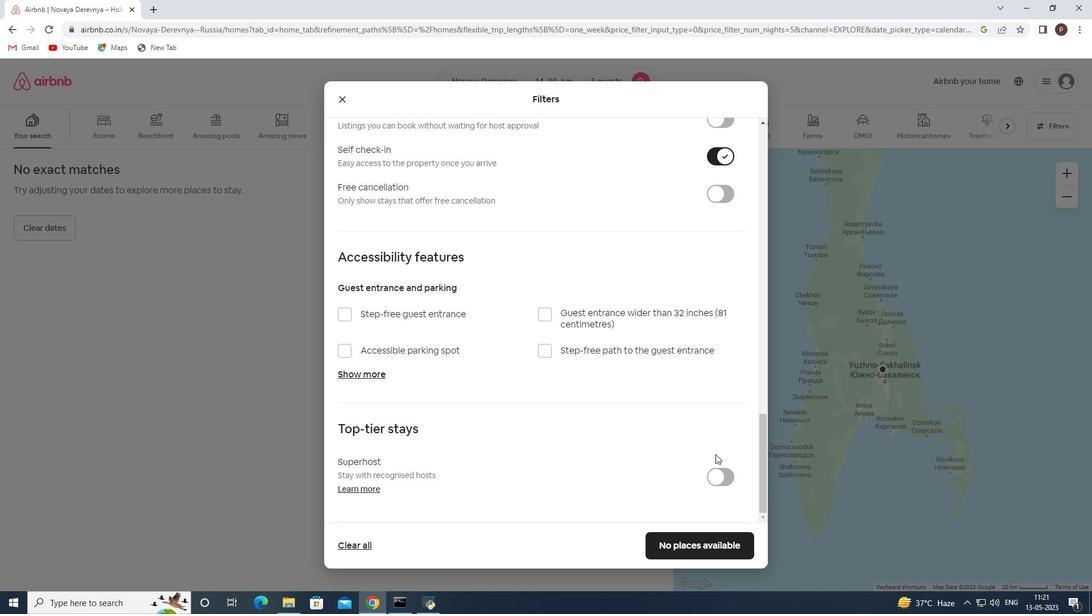 
Action: Mouse scrolled (715, 455) with delta (0, 0)
Screenshot: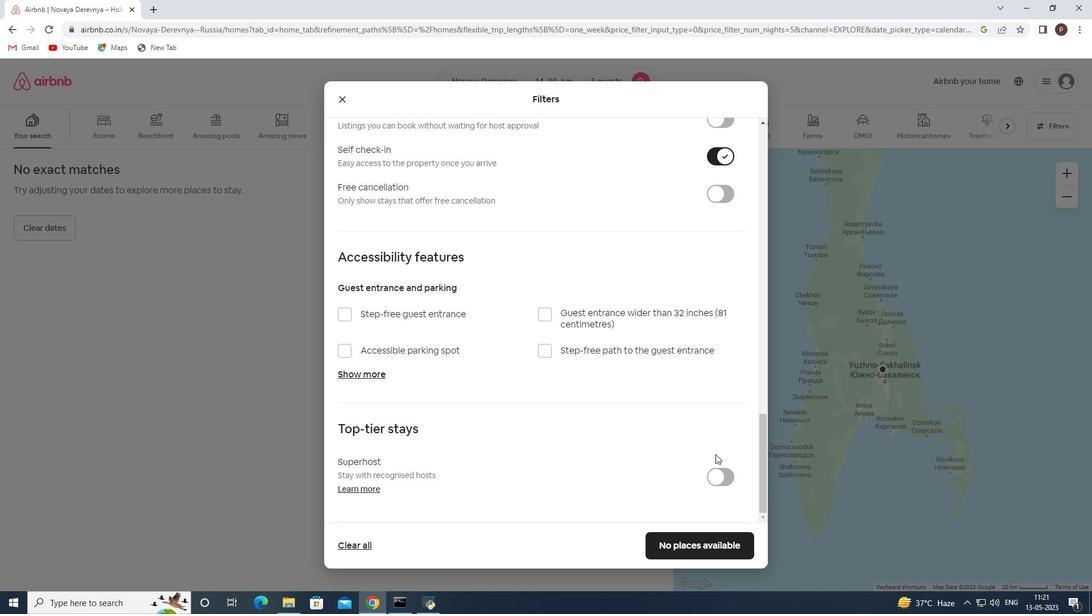 
Action: Mouse moved to (715, 459)
Screenshot: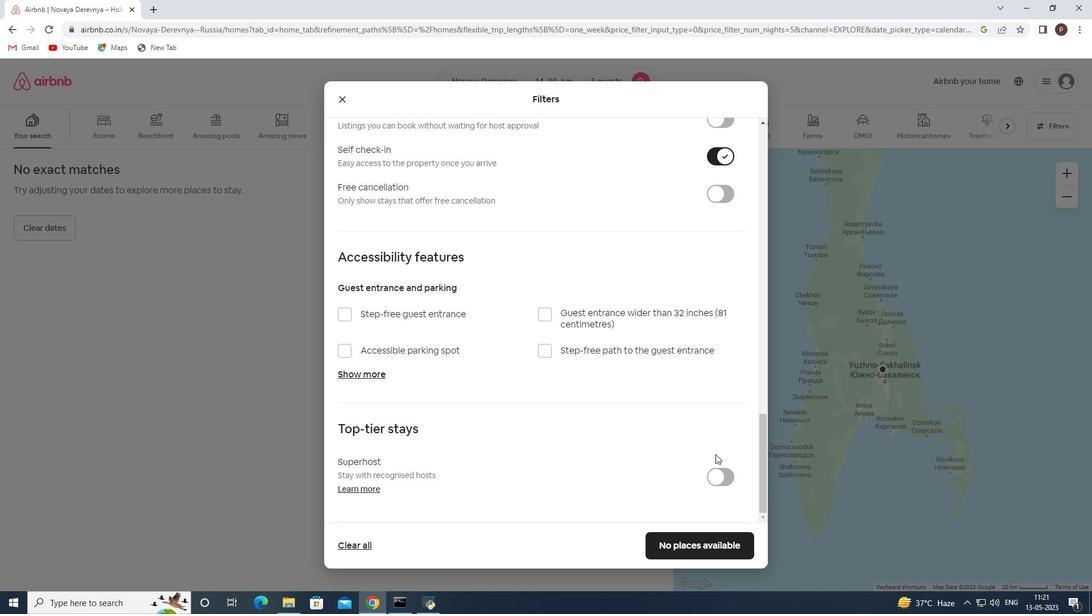
Action: Mouse scrolled (715, 458) with delta (0, 0)
Screenshot: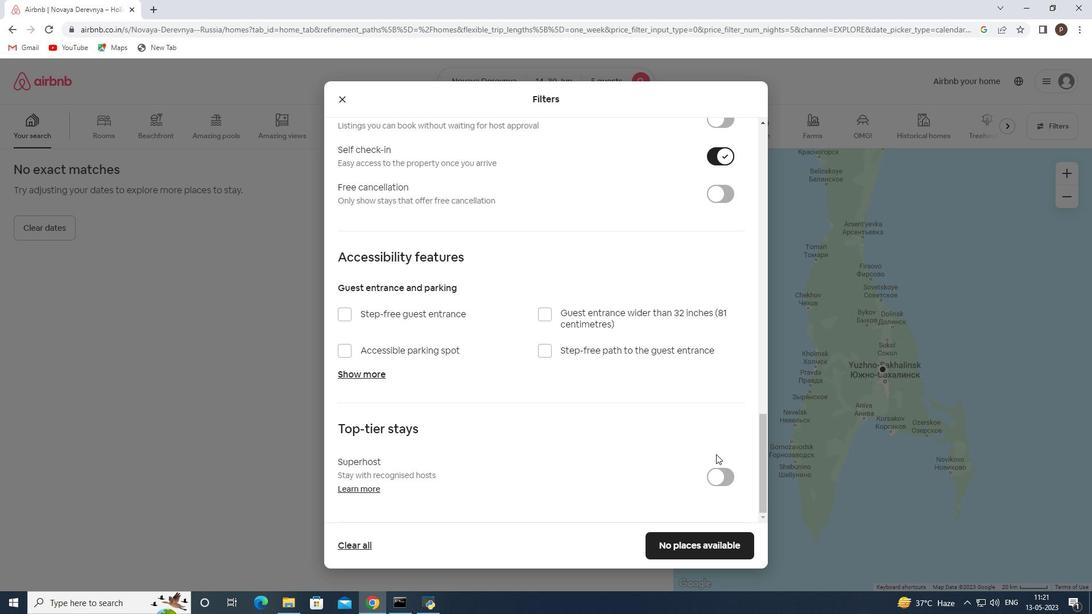 
Action: Mouse moved to (713, 462)
Screenshot: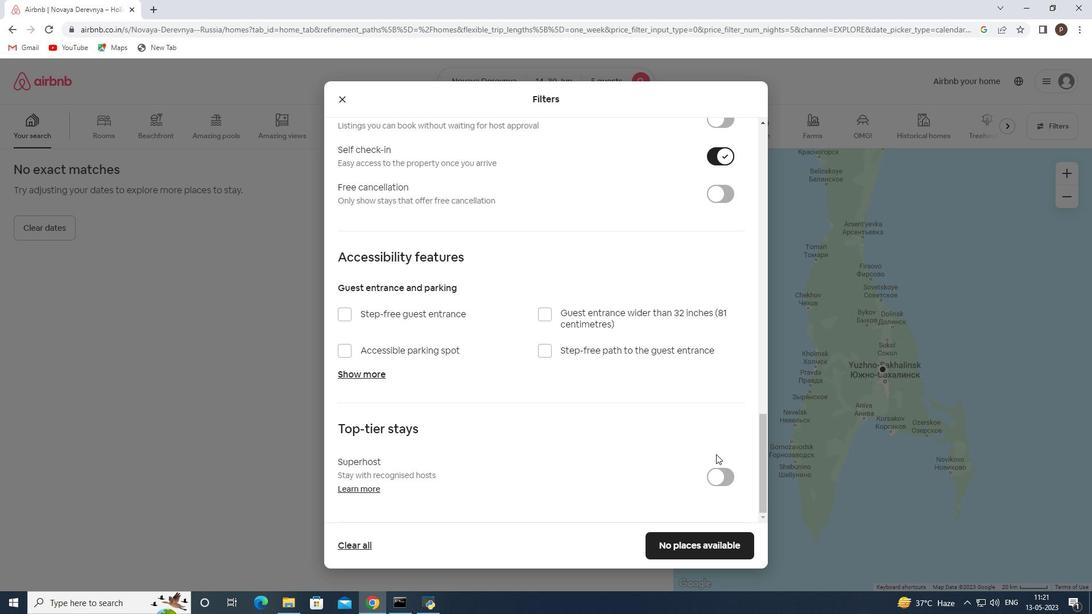 
Action: Mouse scrolled (713, 461) with delta (0, 0)
Screenshot: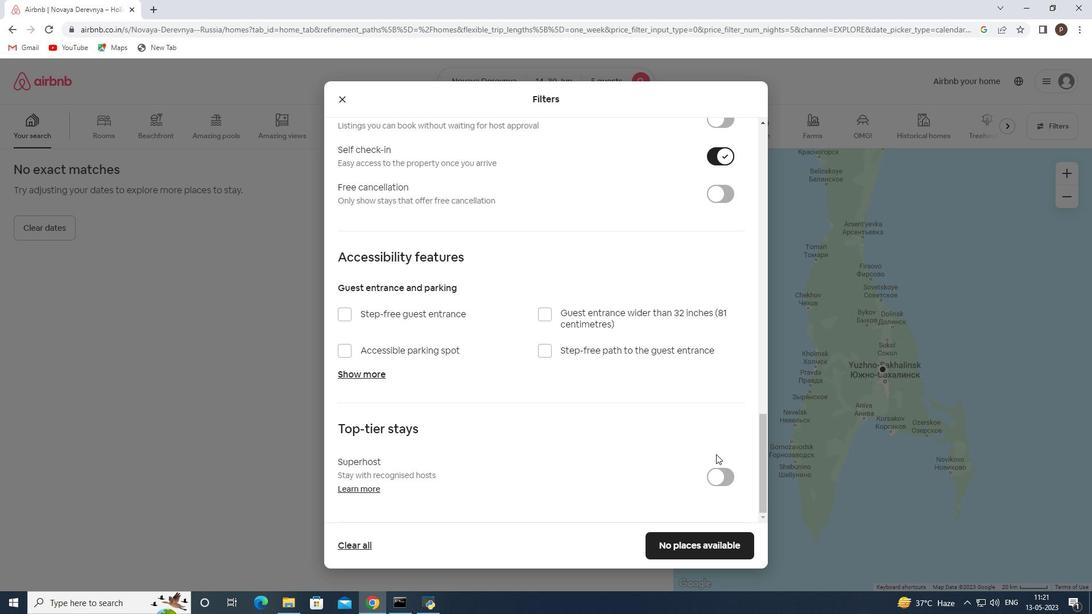 
Action: Mouse moved to (684, 547)
Screenshot: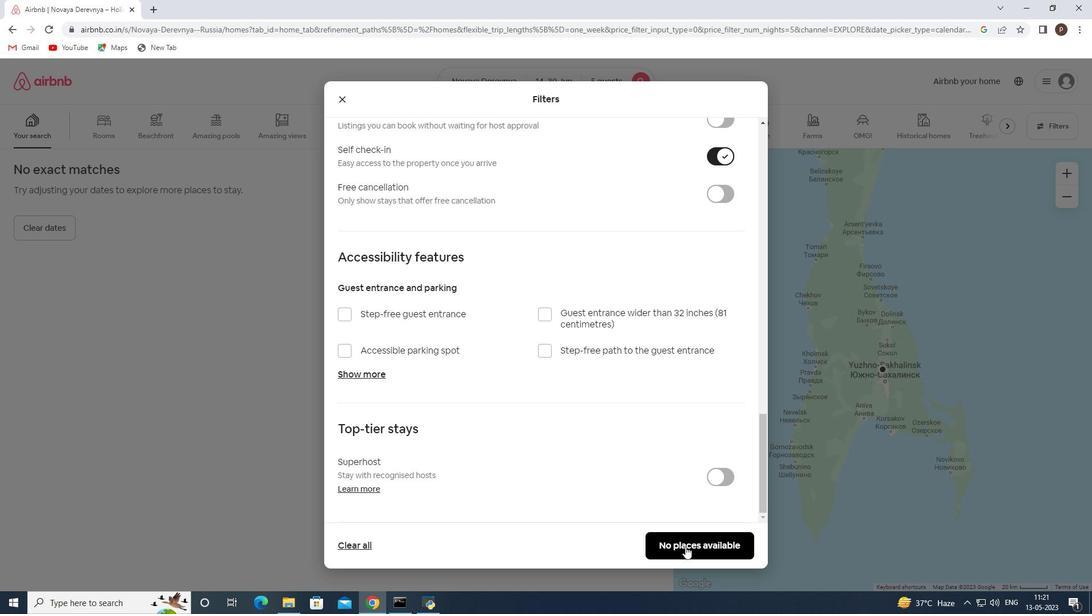 
Action: Mouse pressed left at (684, 547)
Screenshot: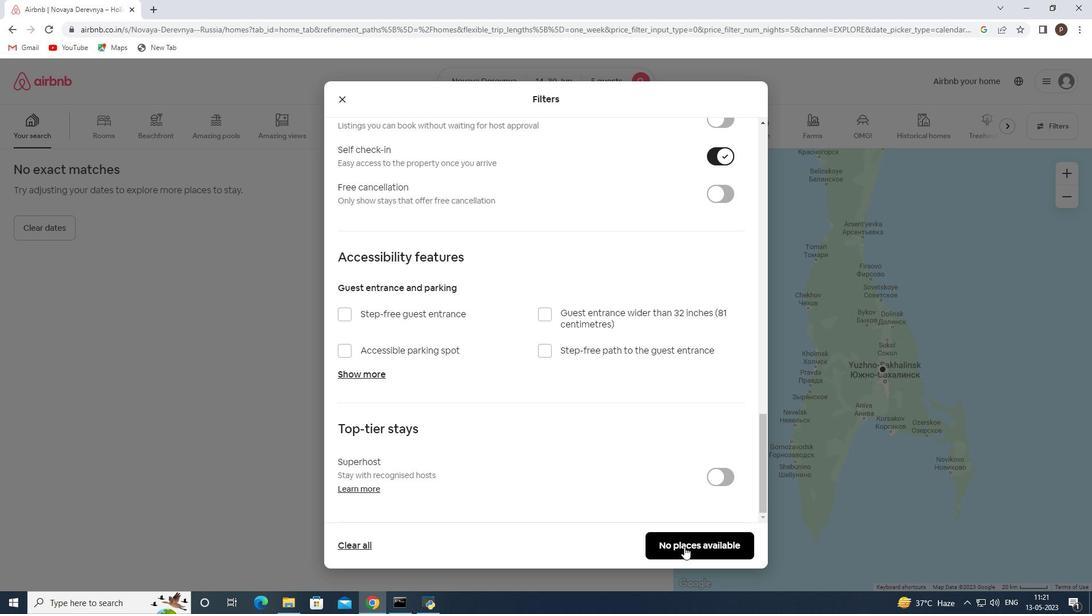 
